 Task:  Click on  Soccer In the  Soccer League click on  Pick Sheet Your name Ethan Wilson Team name Nashville SC and  Email softage.3@softage.net Game 1 Montreal Game 2 NYFC Game 3 Orlando City Game 4 Houston Game 5 Minnesota United Game 6 San Jose Game 7 Columbus Game 8 Atlanta United Game 9 Philadelphia Game 10 Montreal Game 11 Toronto FC Game 12 Inter Milan Game 13 Austin Game 14 LA Galaxy Game 15 Vancouver Game16 Seattle In Tie Breaker choose Nashville SC Submit pick sheet
Action: Mouse moved to (565, 453)
Screenshot: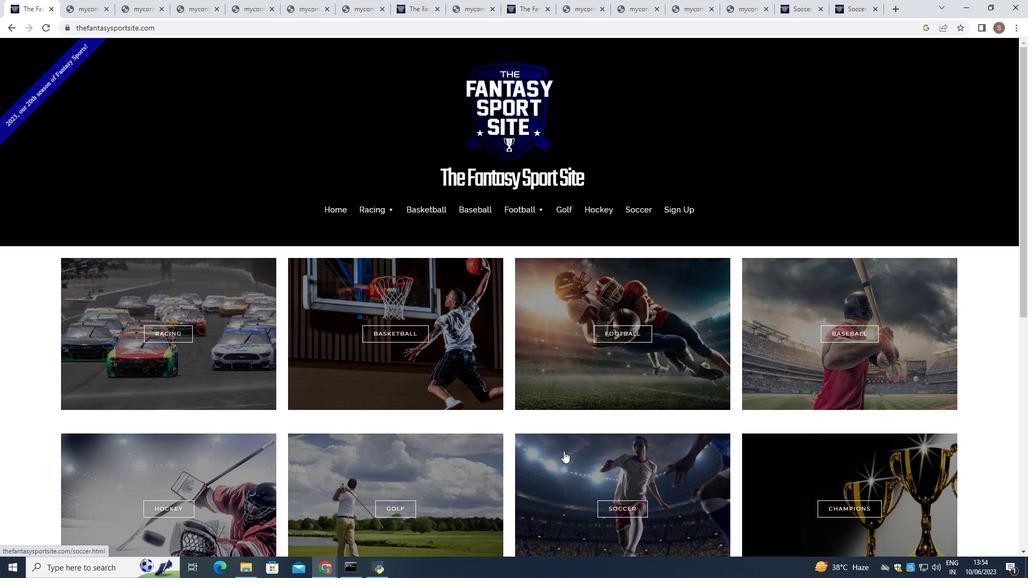 
Action: Mouse pressed left at (565, 453)
Screenshot: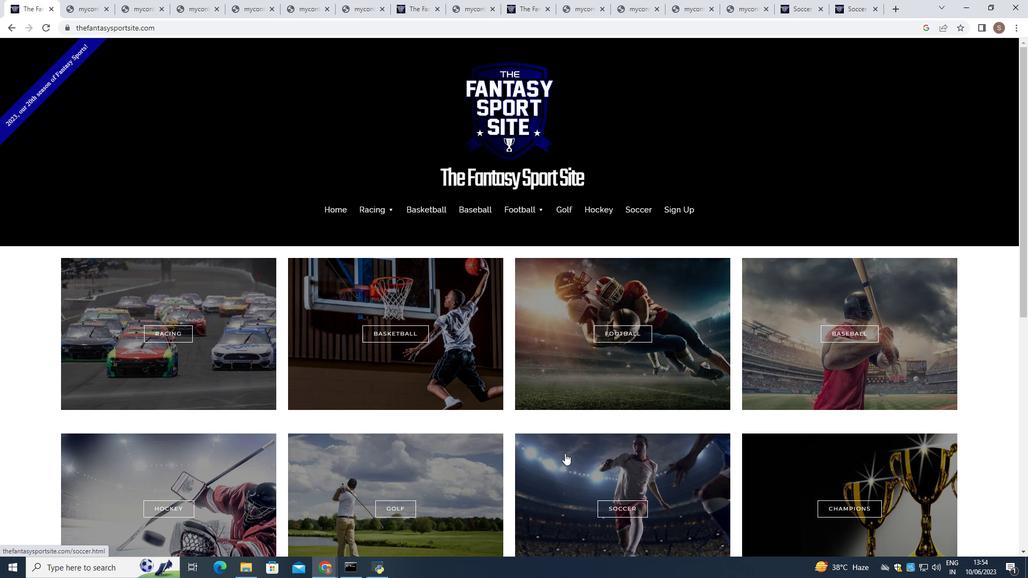 
Action: Mouse moved to (384, 413)
Screenshot: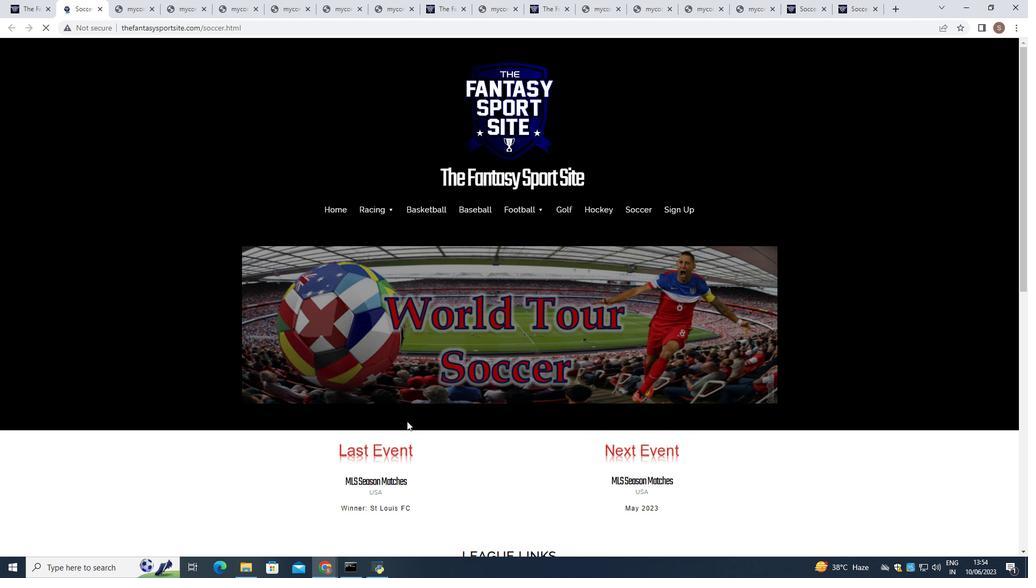 
Action: Mouse scrolled (384, 413) with delta (0, 0)
Screenshot: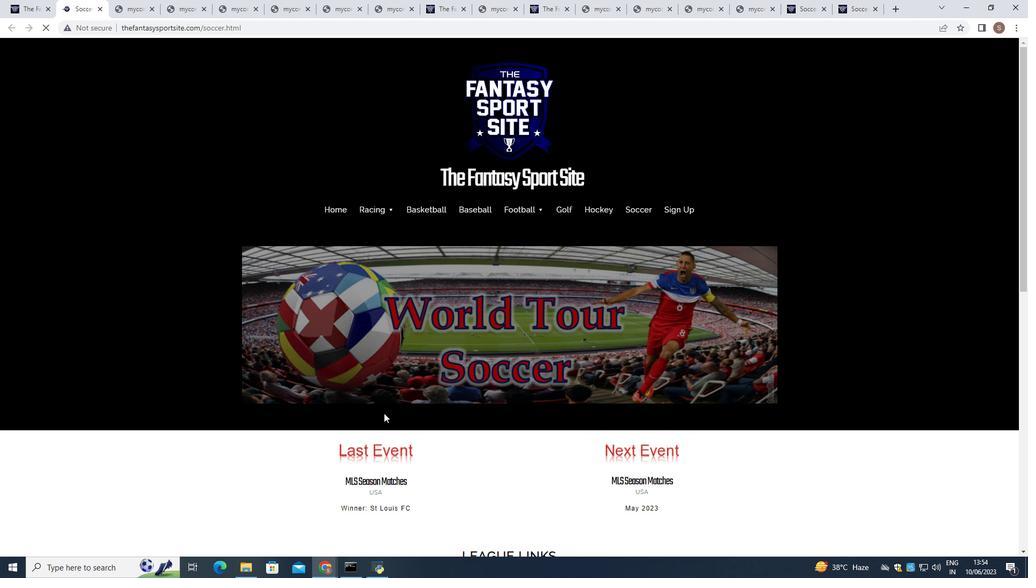 
Action: Mouse scrolled (384, 413) with delta (0, 0)
Screenshot: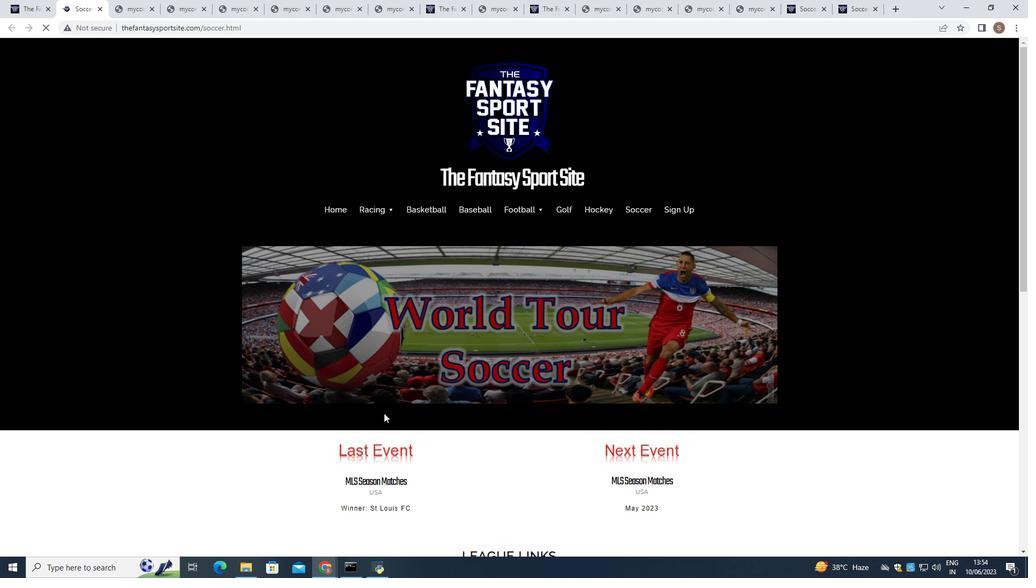 
Action: Mouse scrolled (384, 413) with delta (0, 0)
Screenshot: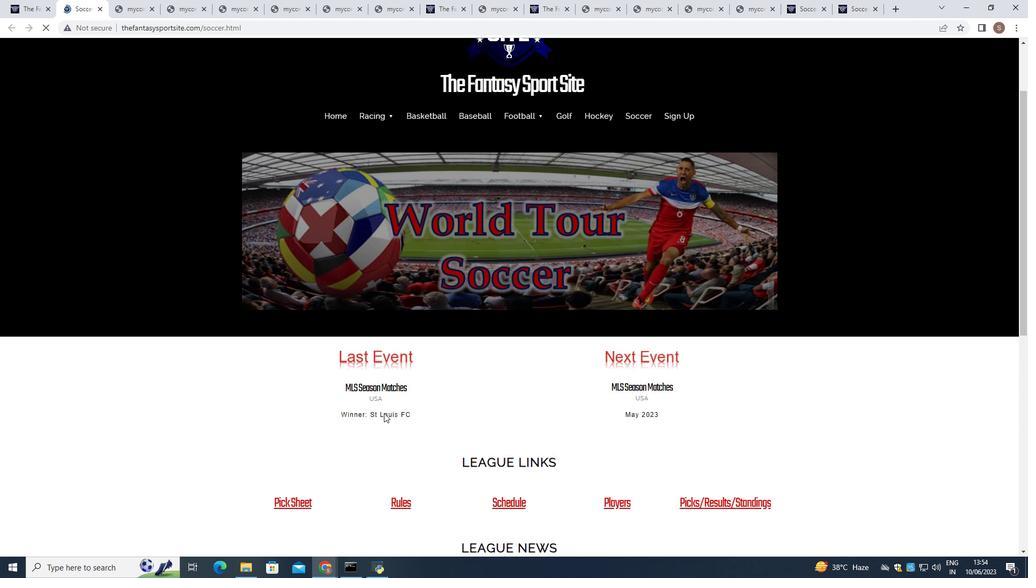 
Action: Mouse moved to (293, 438)
Screenshot: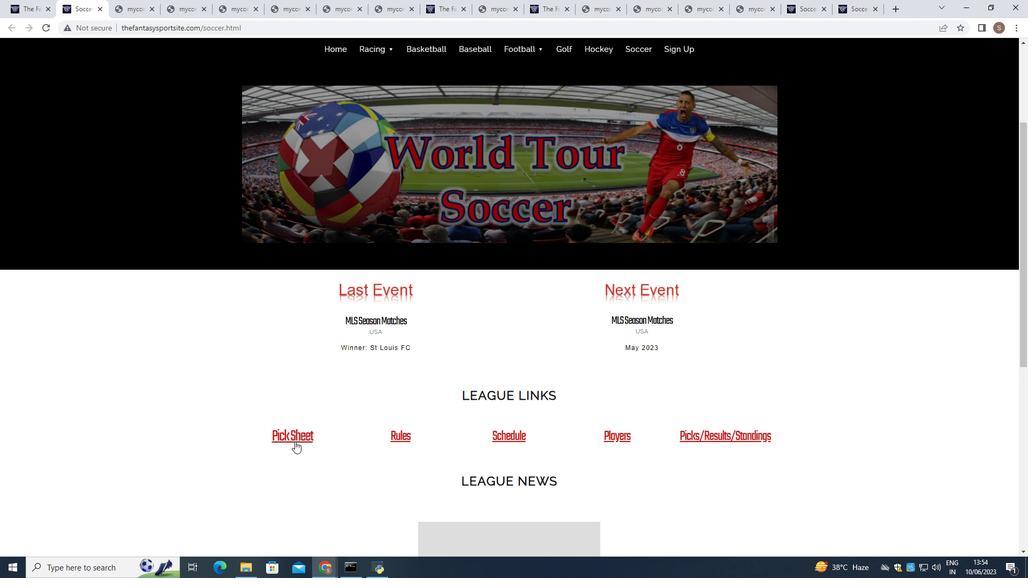
Action: Mouse pressed left at (293, 438)
Screenshot: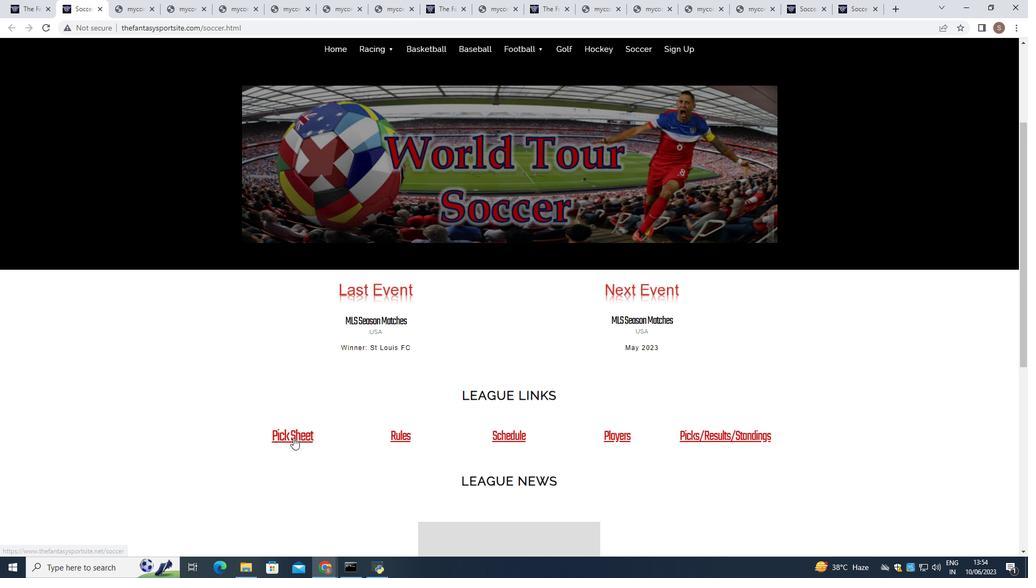 
Action: Mouse scrolled (293, 437) with delta (0, 0)
Screenshot: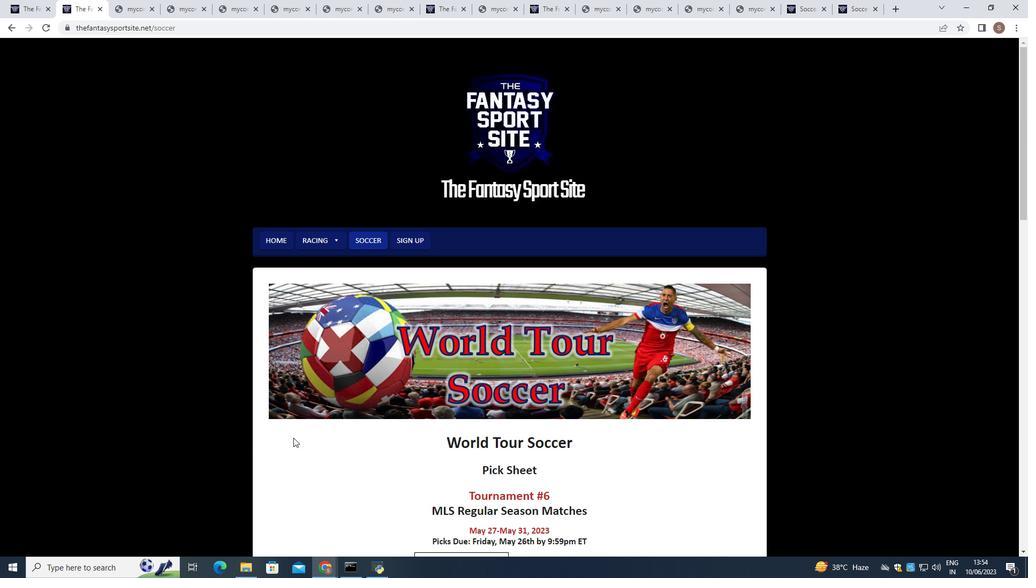 
Action: Mouse scrolled (293, 437) with delta (0, 0)
Screenshot: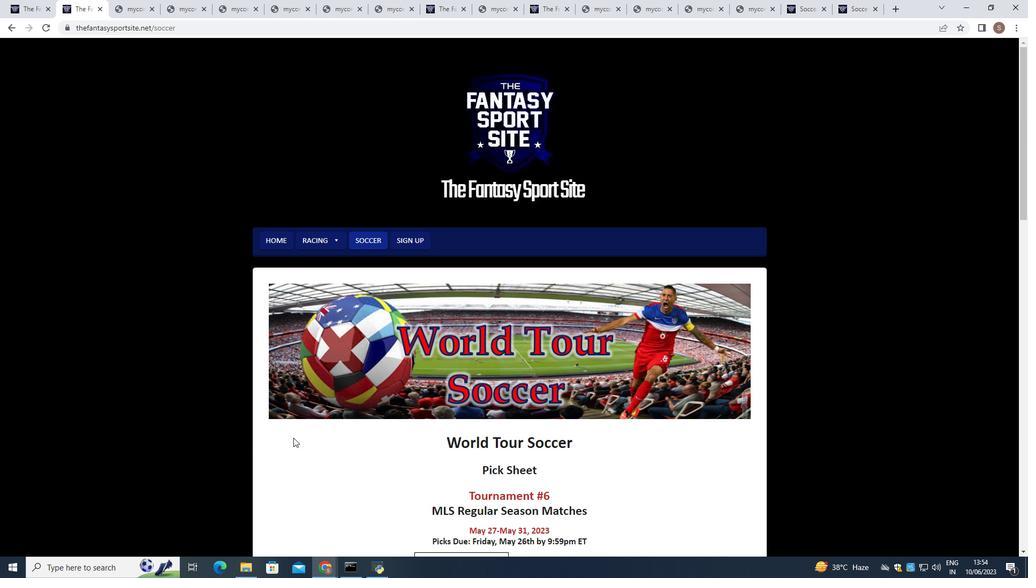 
Action: Mouse scrolled (293, 437) with delta (0, 0)
Screenshot: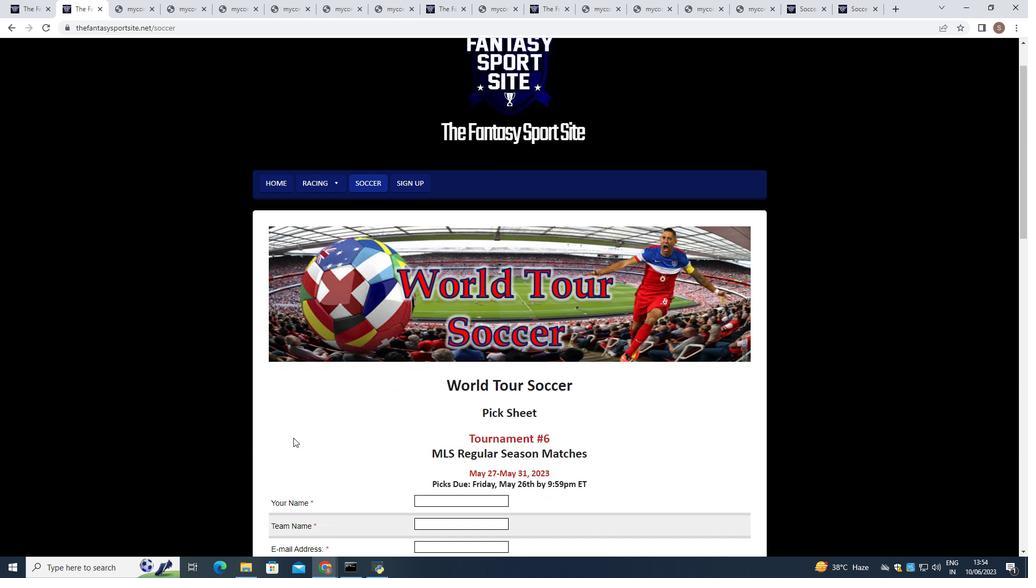 
Action: Mouse moved to (436, 401)
Screenshot: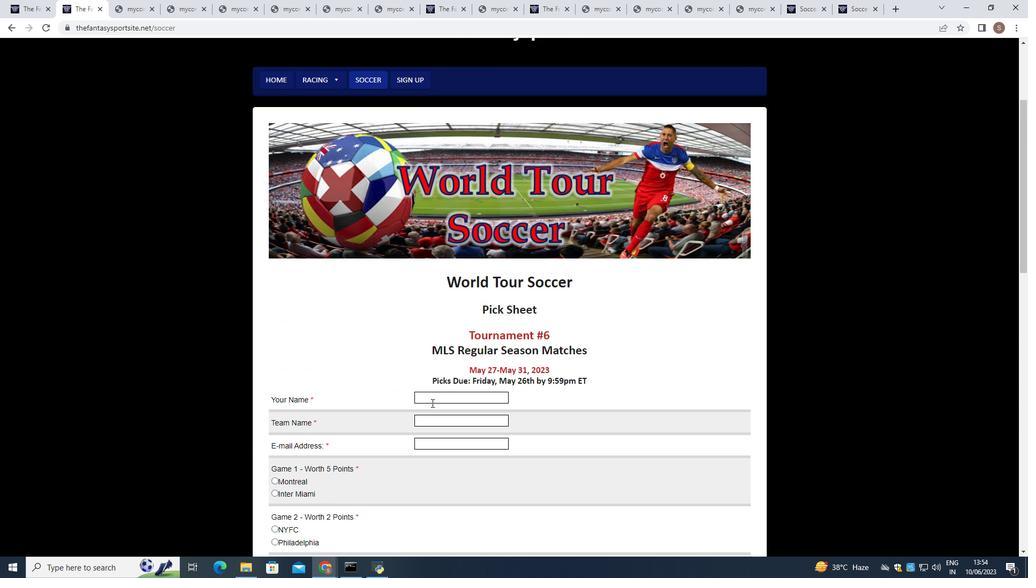 
Action: Mouse pressed left at (436, 401)
Screenshot: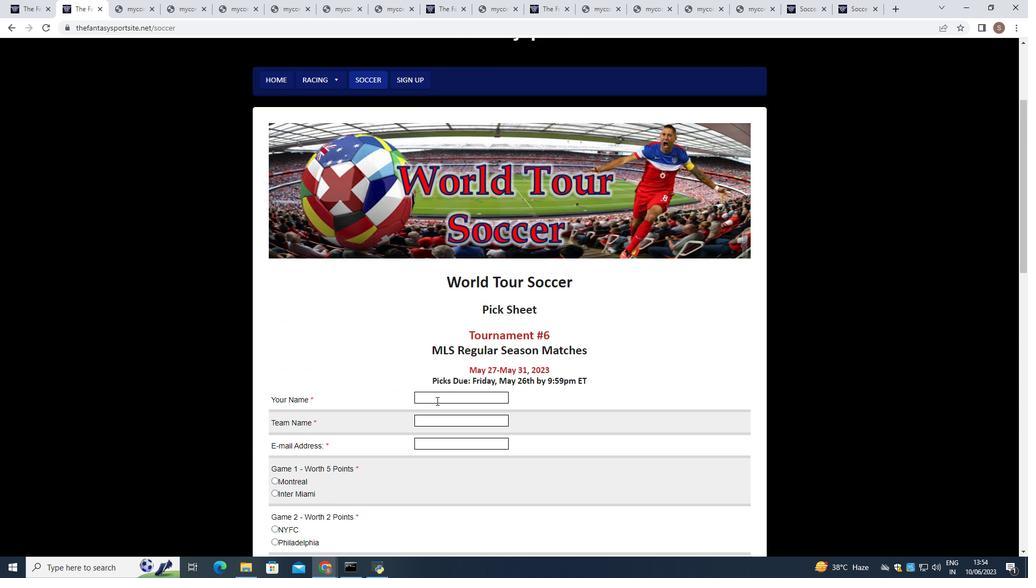 
Action: Key pressed <Key.shift>Ethan<Key.space><Key.shift>Wilson<Key.space>
Screenshot: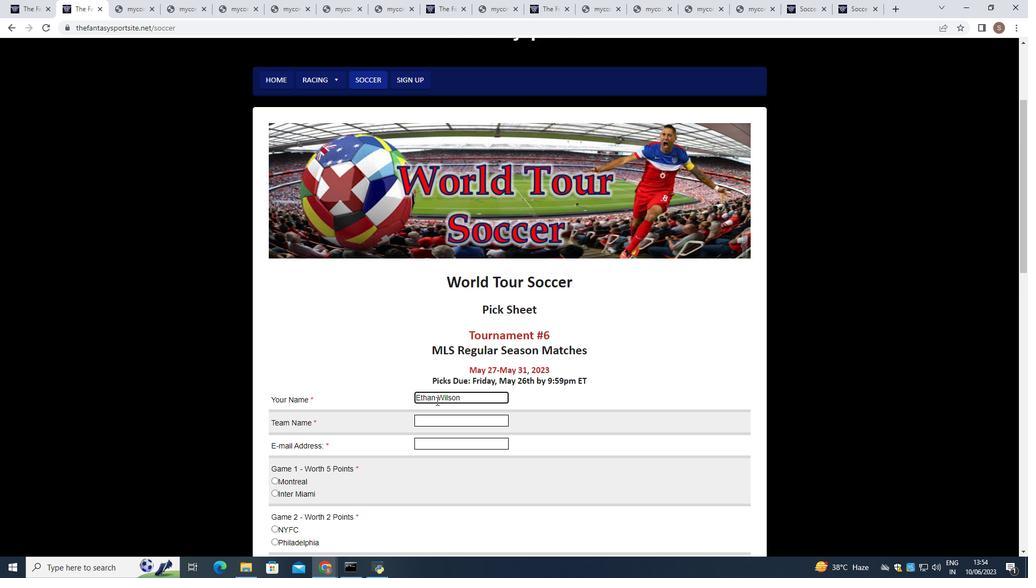 
Action: Mouse moved to (434, 421)
Screenshot: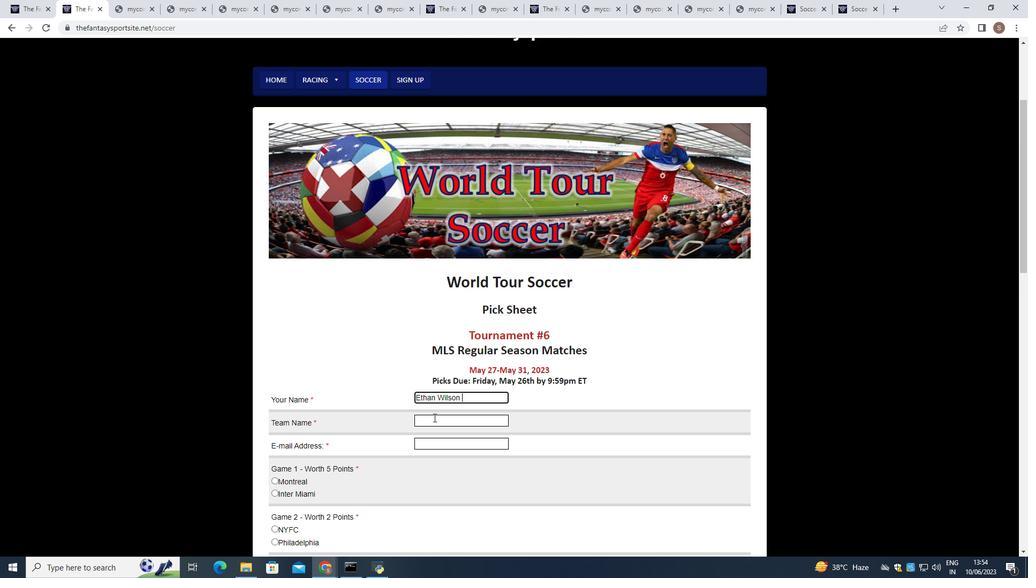 
Action: Mouse pressed left at (434, 421)
Screenshot: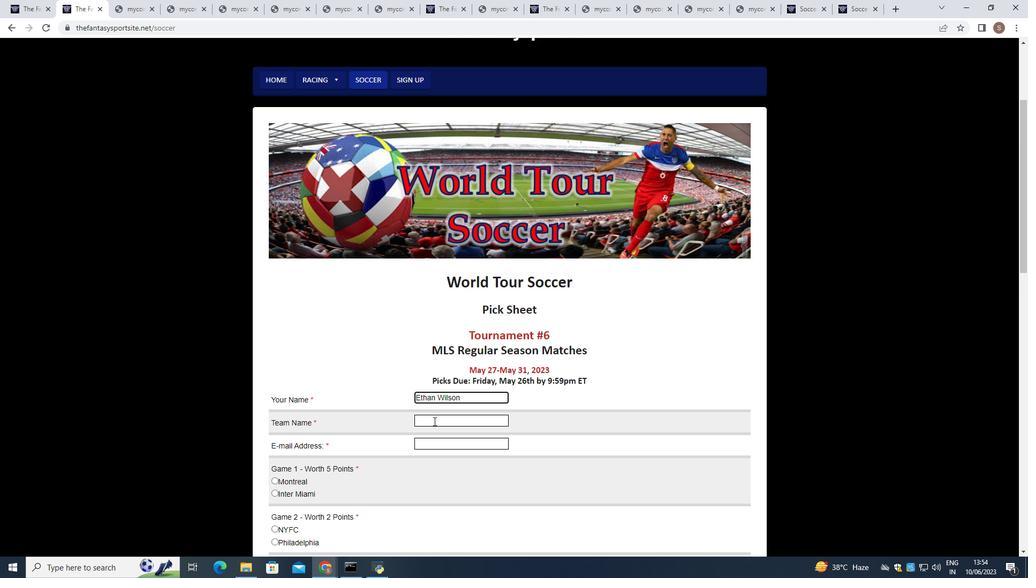 
Action: Key pressed <Key.shift><Key.shift><Key.shift><Key.shift><Key.shift><Key.shift><Key.shift><Key.shift><Key.shift><Key.shift><Key.shift><Key.shift><Key.shift><Key.shift><Key.shift><Key.shift><Key.shift><Key.shift><Key.shift>Nashville<Key.space><Key.shift>SC
Screenshot: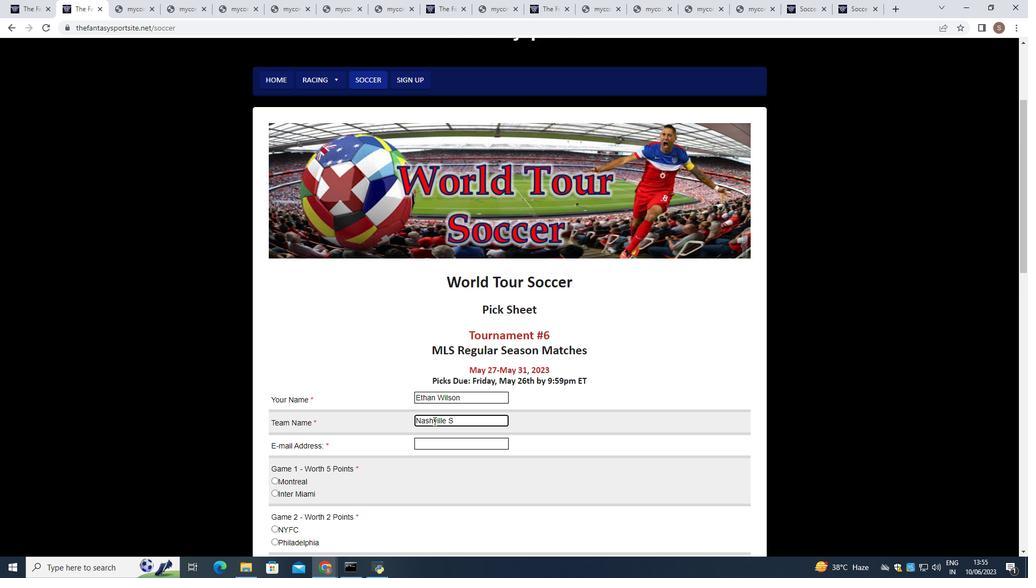 
Action: Mouse moved to (433, 442)
Screenshot: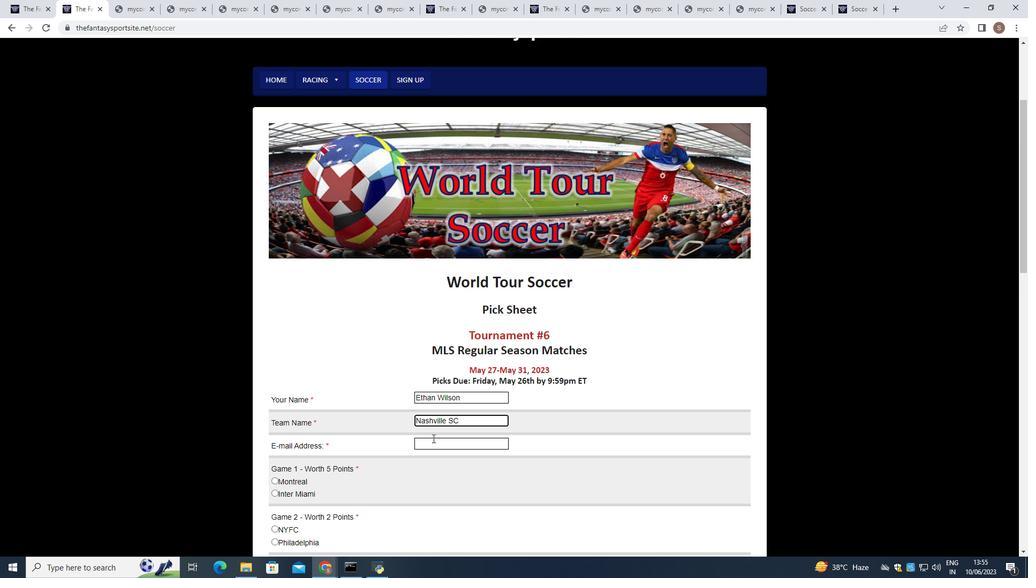
Action: Mouse pressed left at (433, 442)
Screenshot: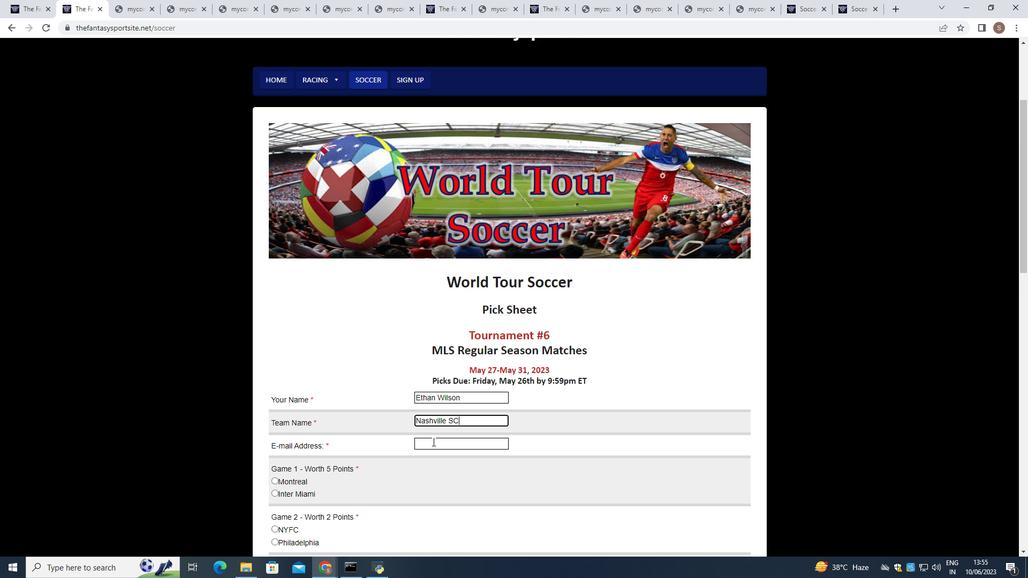 
Action: Key pressed softage.3<Key.shift><Key.shift><Key.shift><Key.shift><Key.shift><Key.shift><Key.shift><Key.shift><Key.shift><Key.shift><Key.shift><Key.shift>@softage
Screenshot: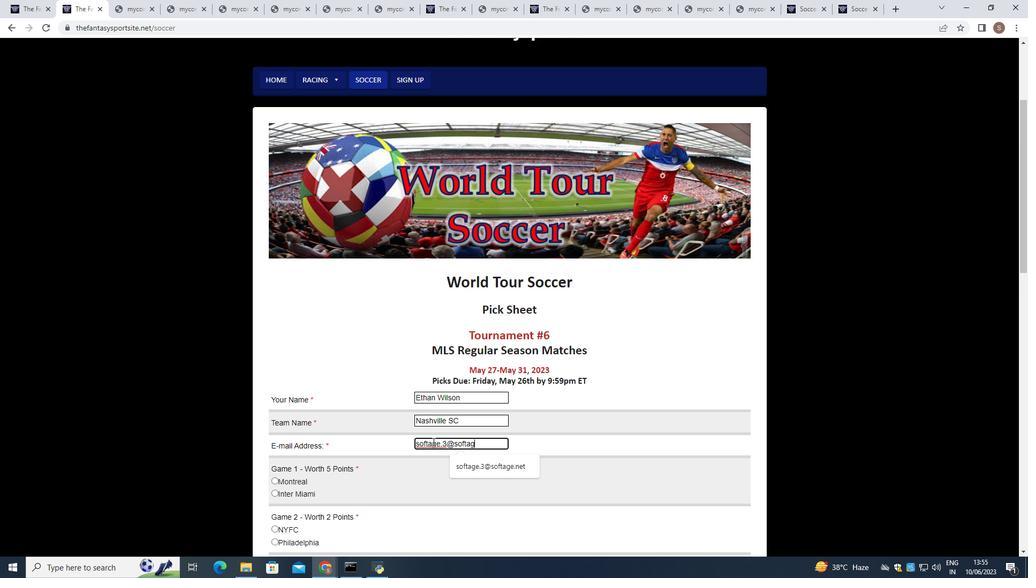 
Action: Mouse moved to (476, 467)
Screenshot: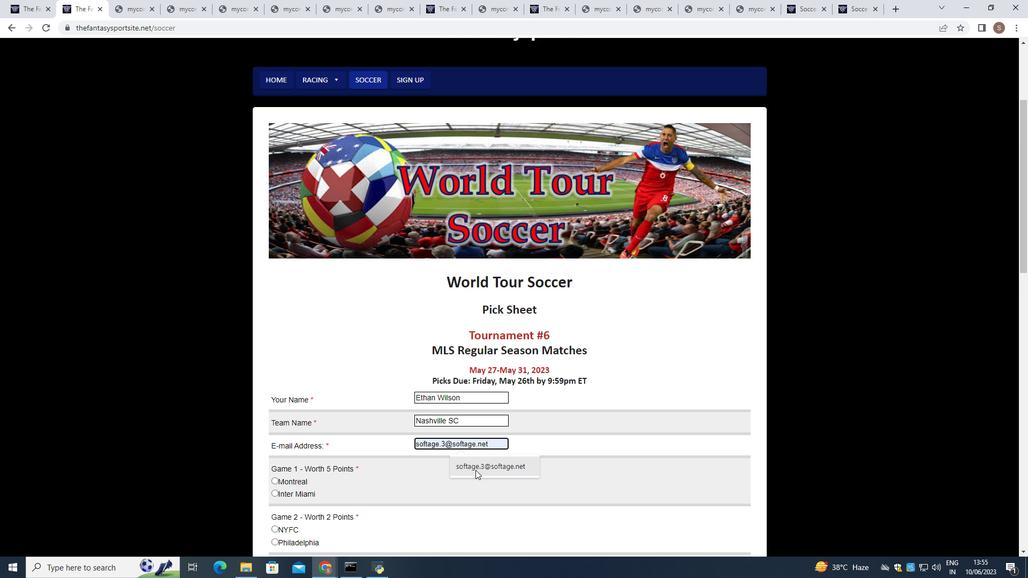 
Action: Mouse pressed left at (476, 467)
Screenshot: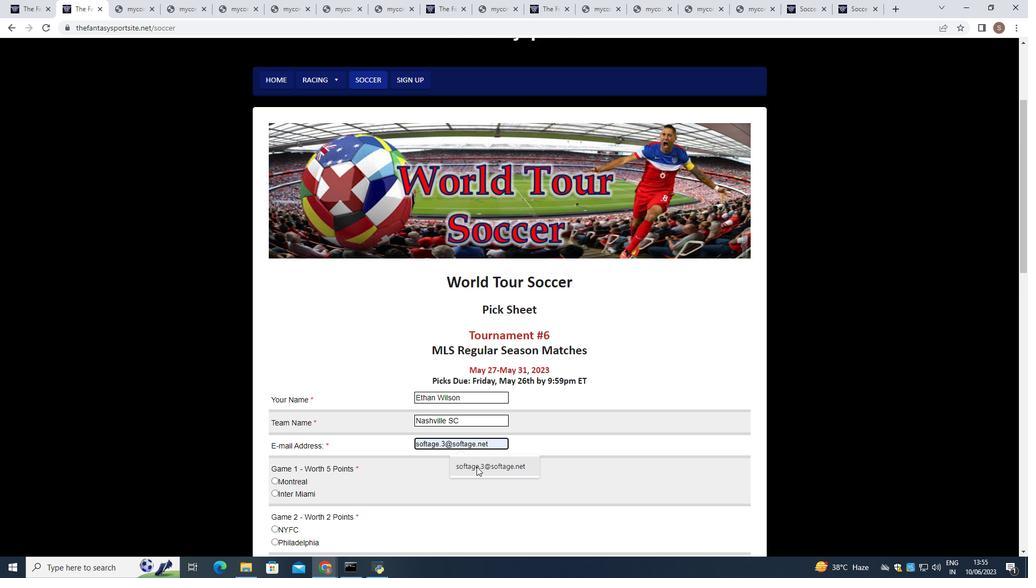 
Action: Mouse scrolled (476, 466) with delta (0, 0)
Screenshot: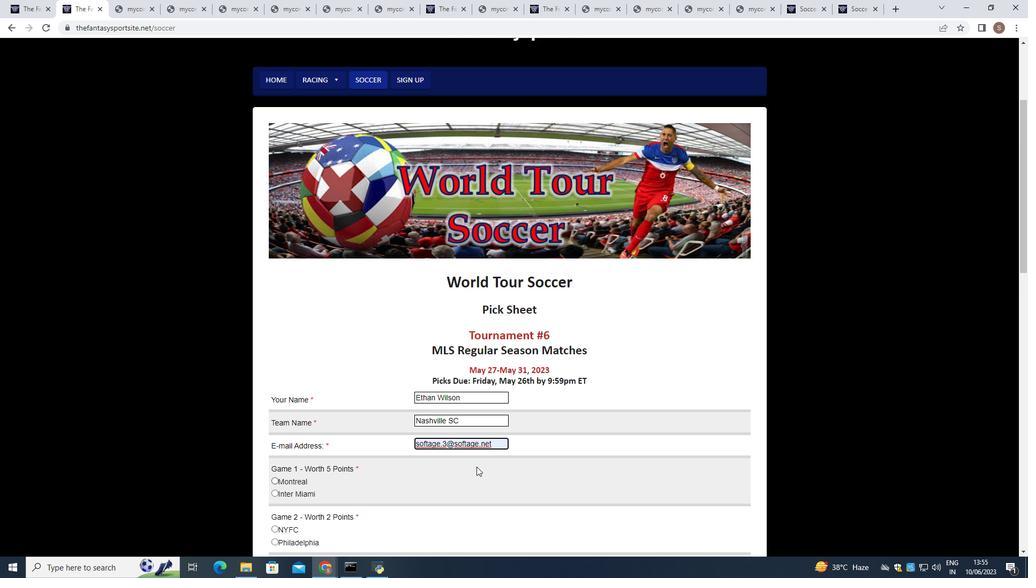 
Action: Mouse moved to (276, 426)
Screenshot: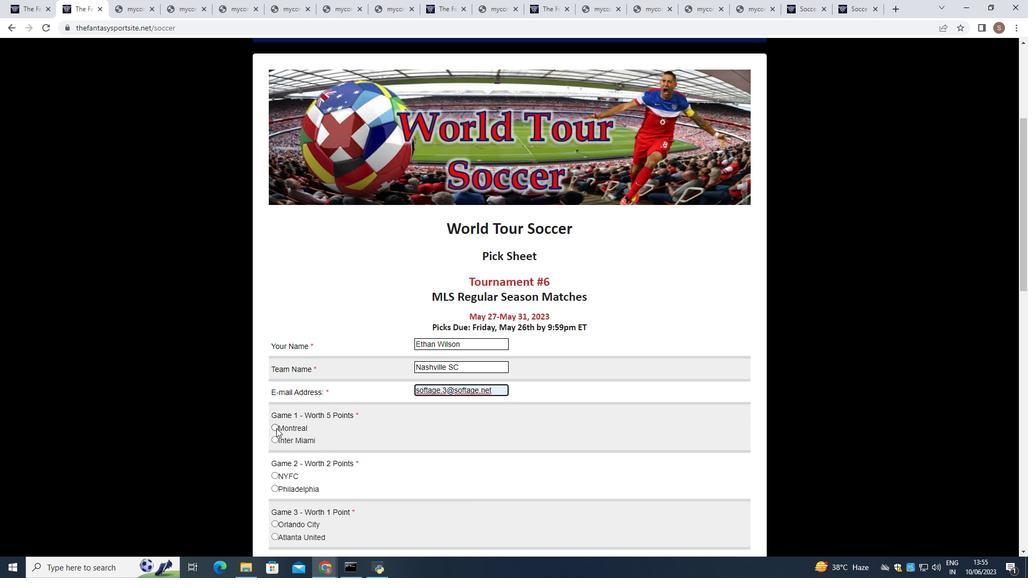 
Action: Mouse pressed left at (276, 426)
Screenshot: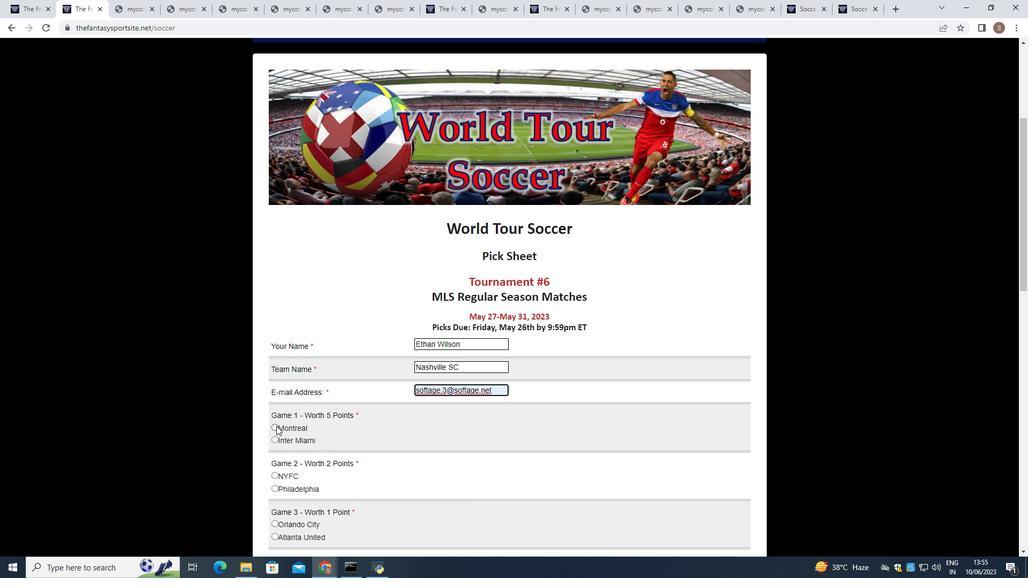 
Action: Mouse moved to (272, 475)
Screenshot: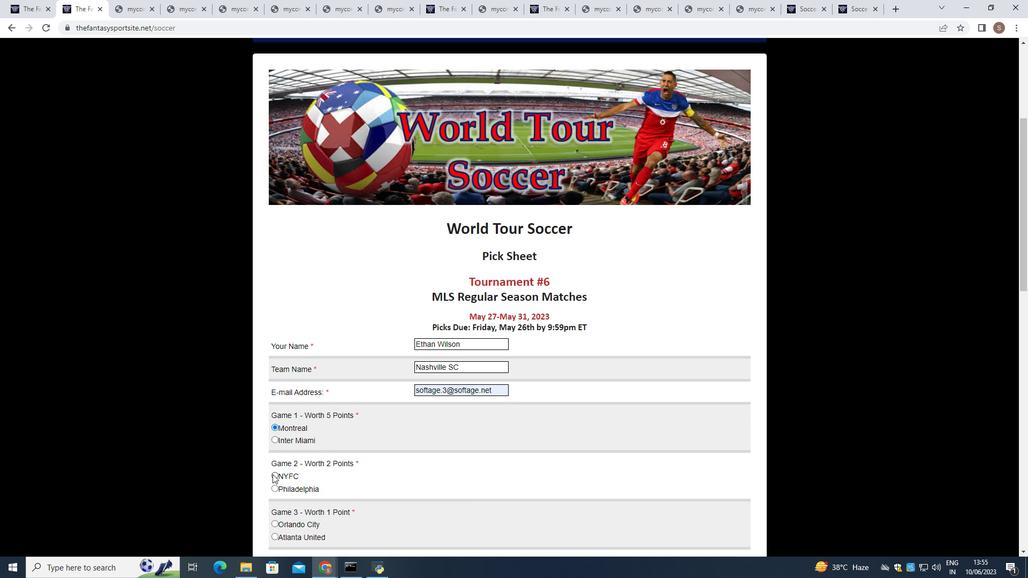 
Action: Mouse pressed left at (272, 475)
Screenshot: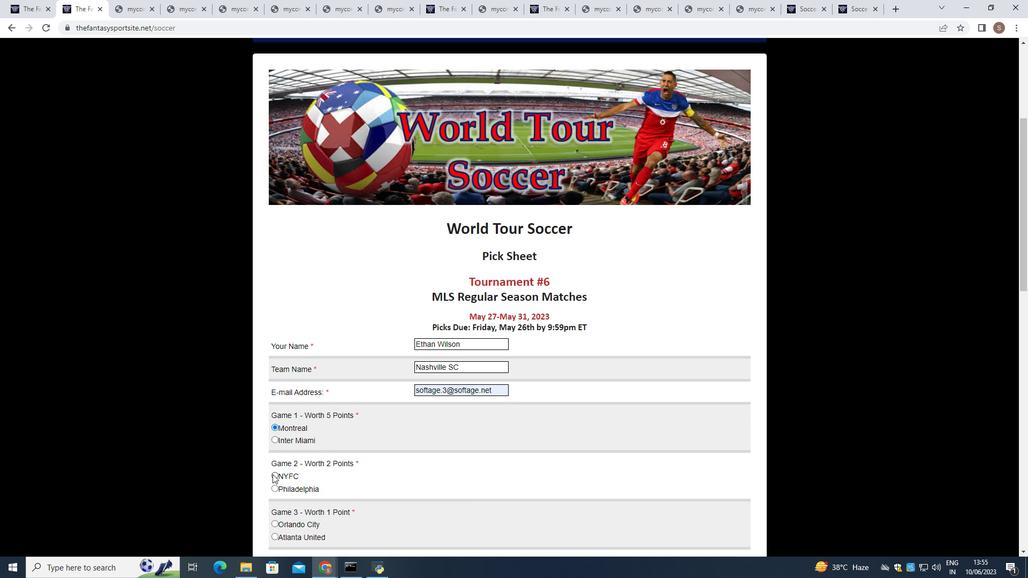 
Action: Mouse moved to (274, 524)
Screenshot: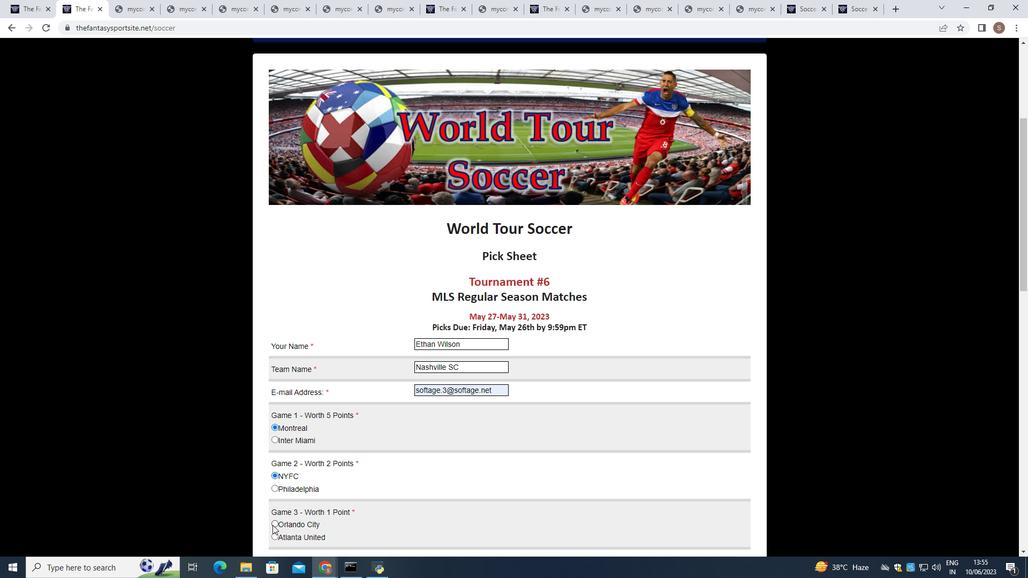 
Action: Mouse pressed left at (274, 524)
Screenshot: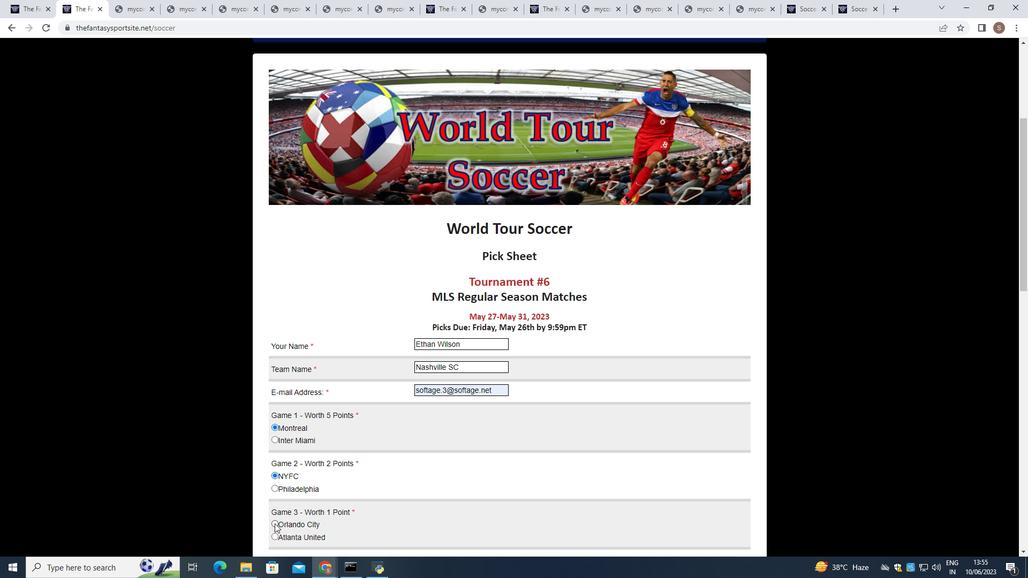 
Action: Mouse moved to (276, 522)
Screenshot: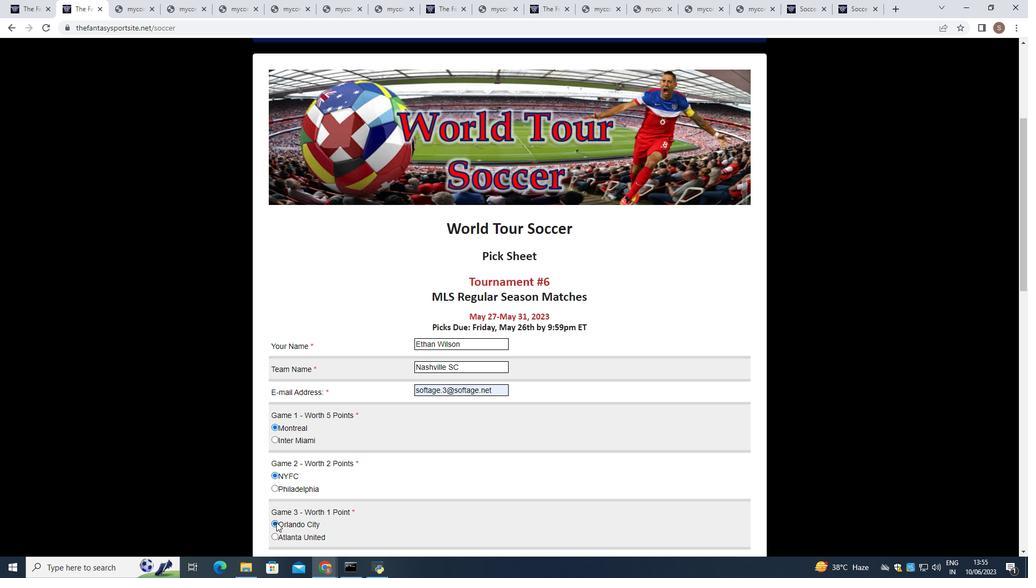 
Action: Mouse scrolled (276, 521) with delta (0, 0)
Screenshot: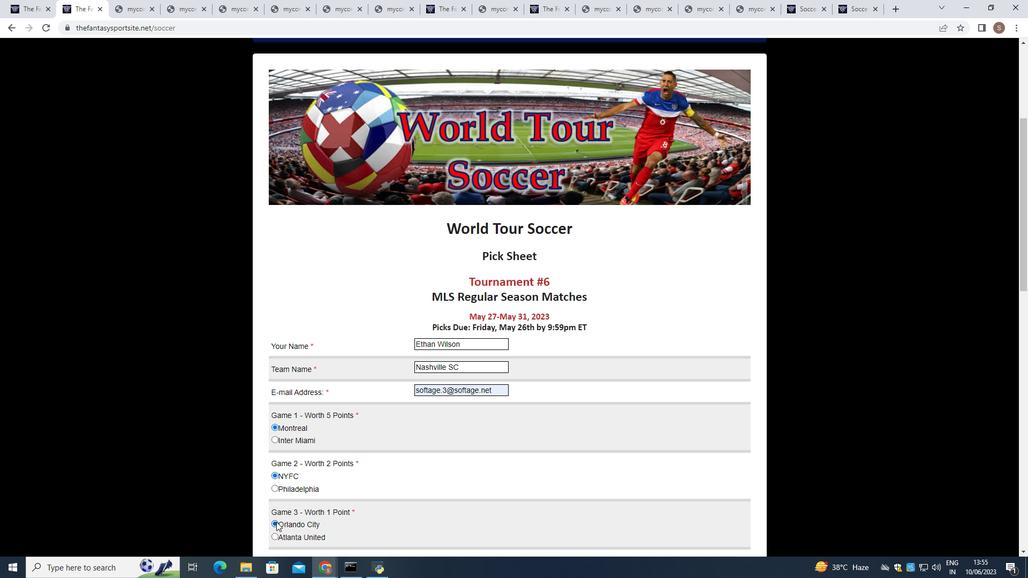
Action: Mouse scrolled (276, 521) with delta (0, 0)
Screenshot: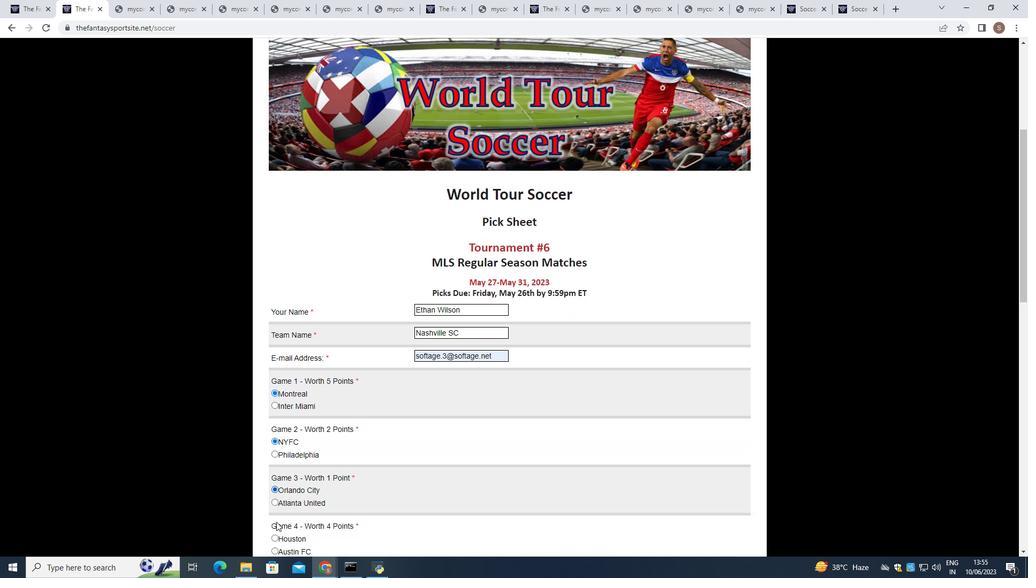 
Action: Mouse moved to (273, 466)
Screenshot: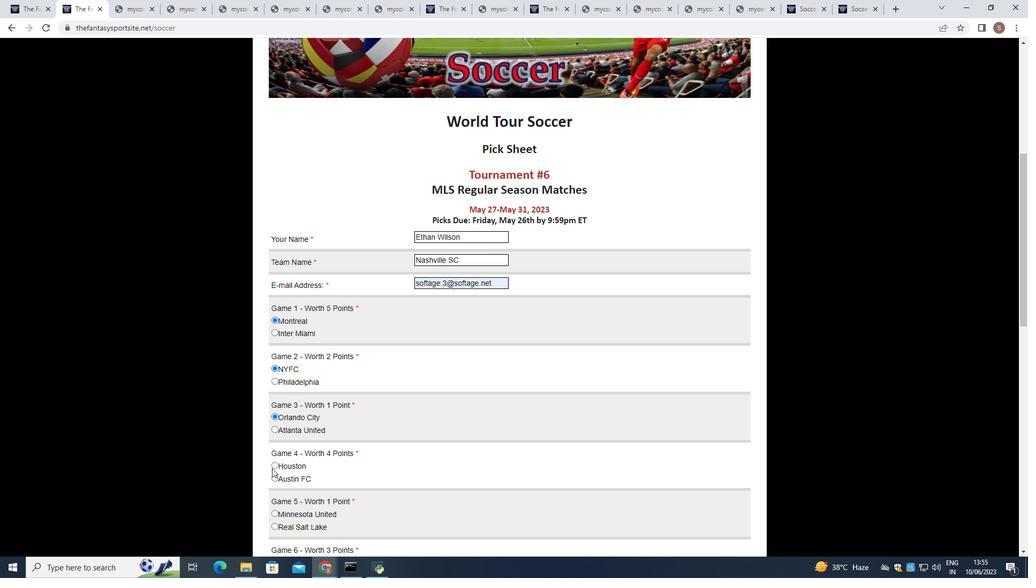 
Action: Mouse pressed left at (273, 466)
Screenshot: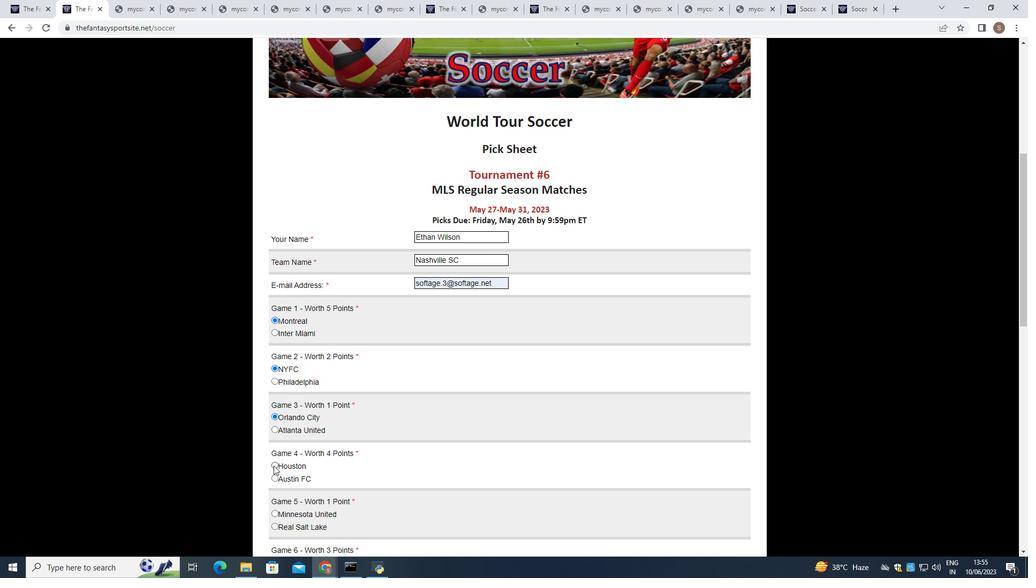 
Action: Mouse moved to (273, 515)
Screenshot: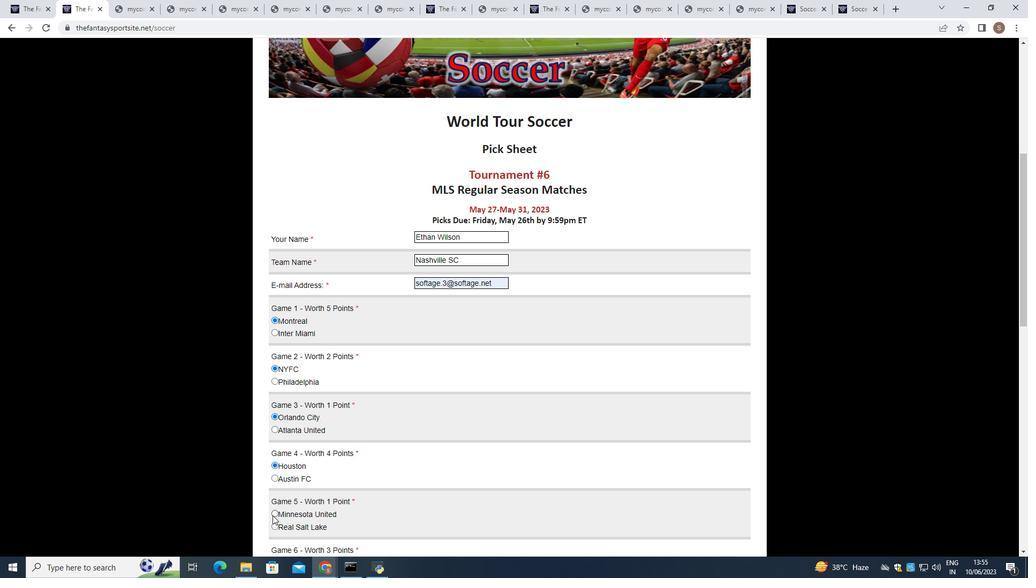 
Action: Mouse pressed left at (273, 515)
Screenshot: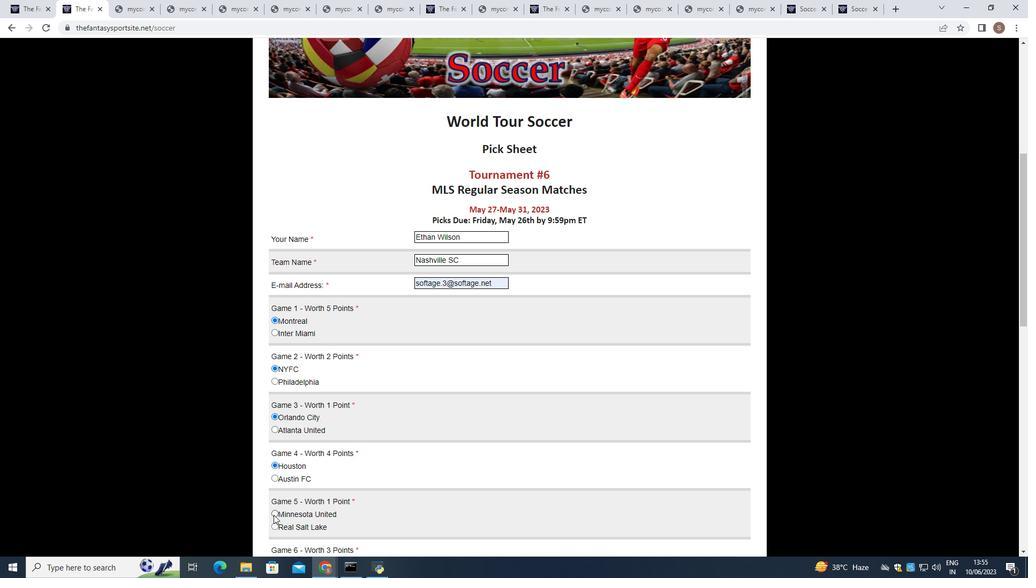 
Action: Mouse scrolled (273, 514) with delta (0, 0)
Screenshot: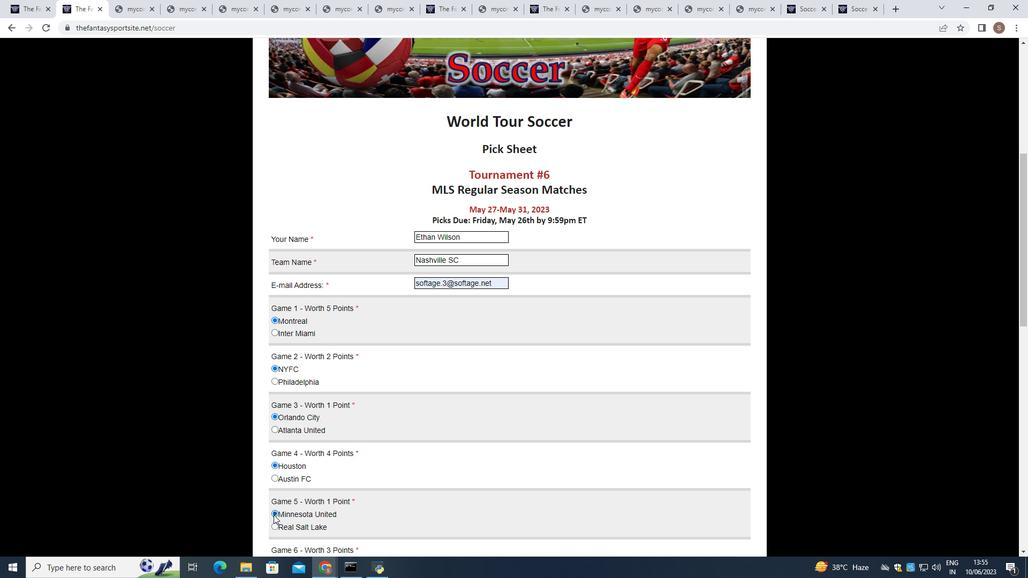 
Action: Mouse scrolled (273, 514) with delta (0, 0)
Screenshot: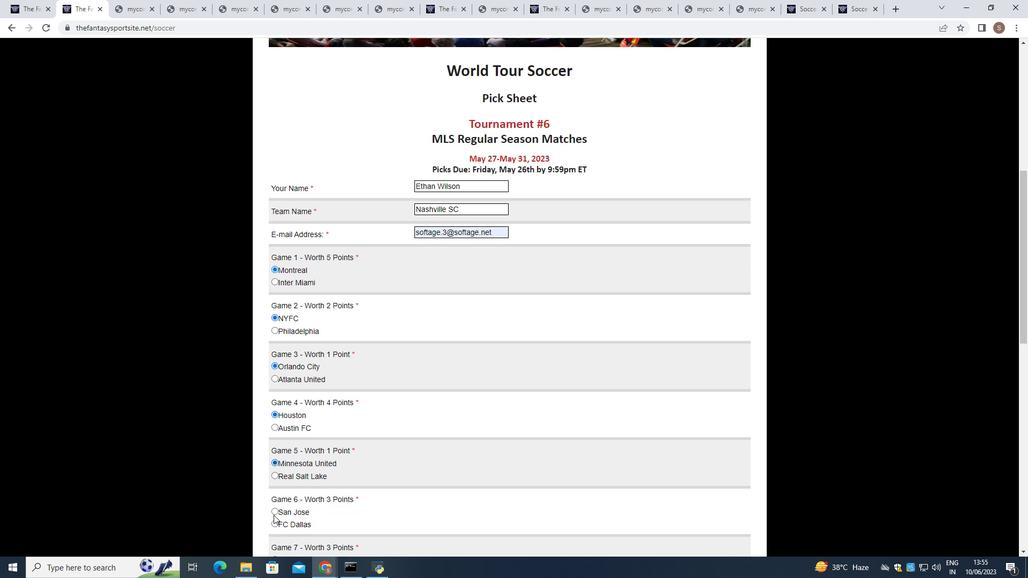 
Action: Mouse moved to (274, 454)
Screenshot: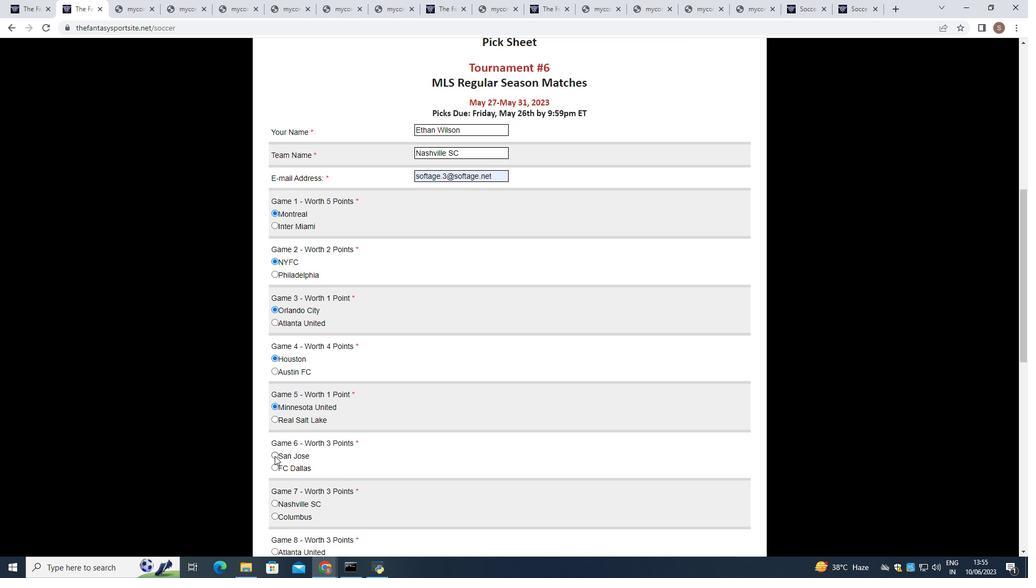 
Action: Mouse pressed left at (274, 454)
Screenshot: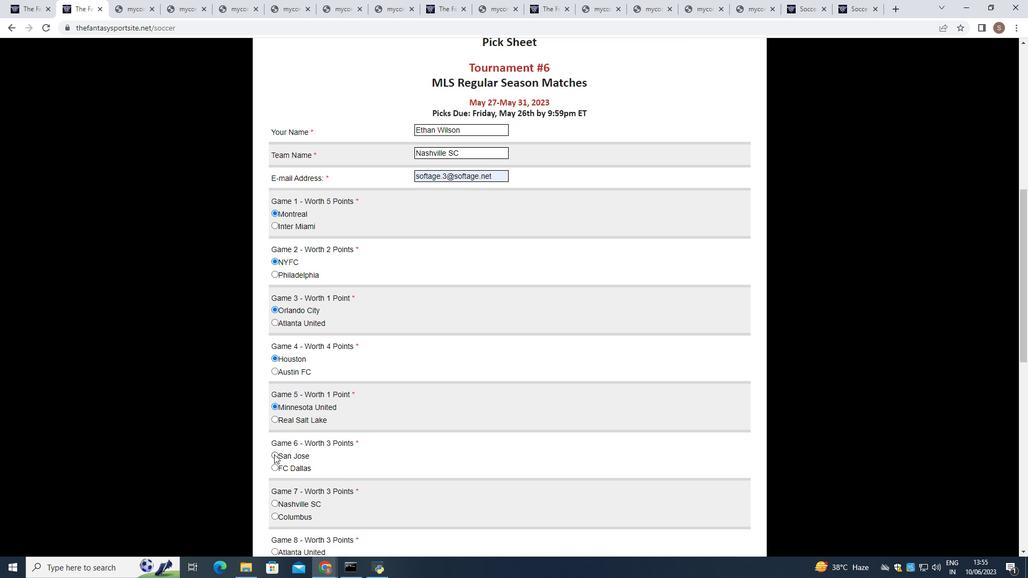 
Action: Mouse moved to (274, 517)
Screenshot: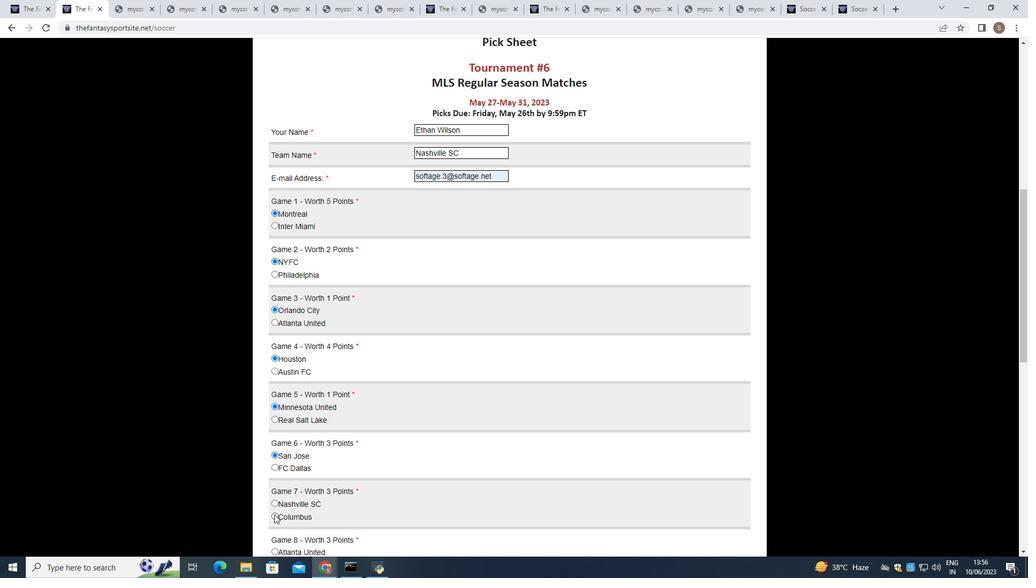 
Action: Mouse pressed left at (274, 517)
Screenshot: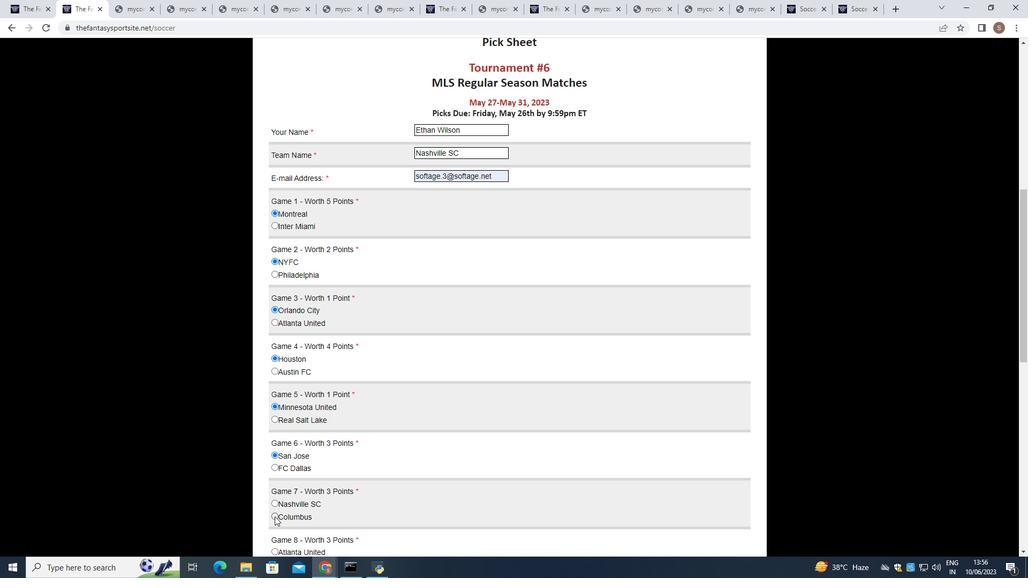 
Action: Mouse scrolled (274, 516) with delta (0, 0)
Screenshot: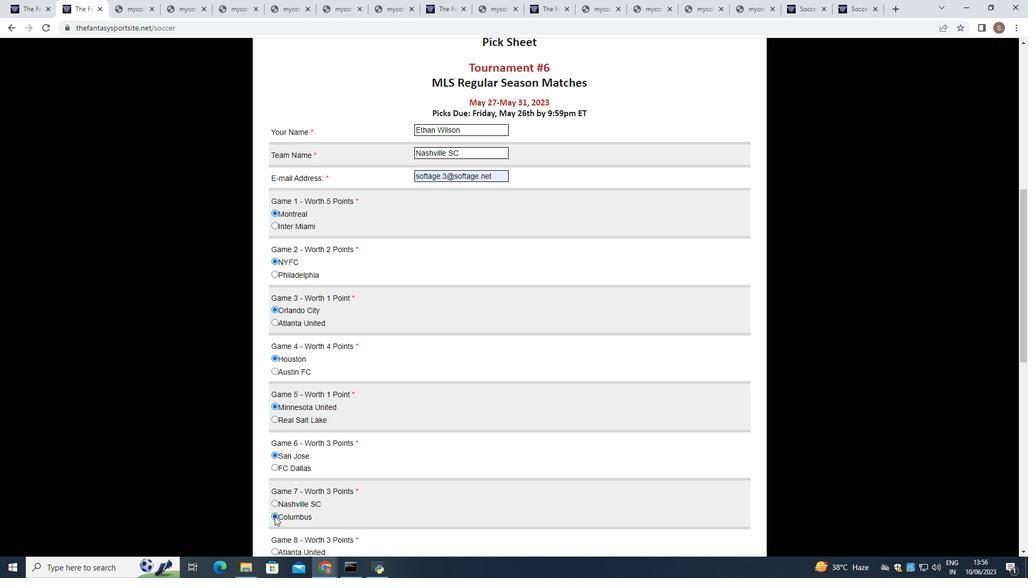 
Action: Mouse scrolled (274, 516) with delta (0, 0)
Screenshot: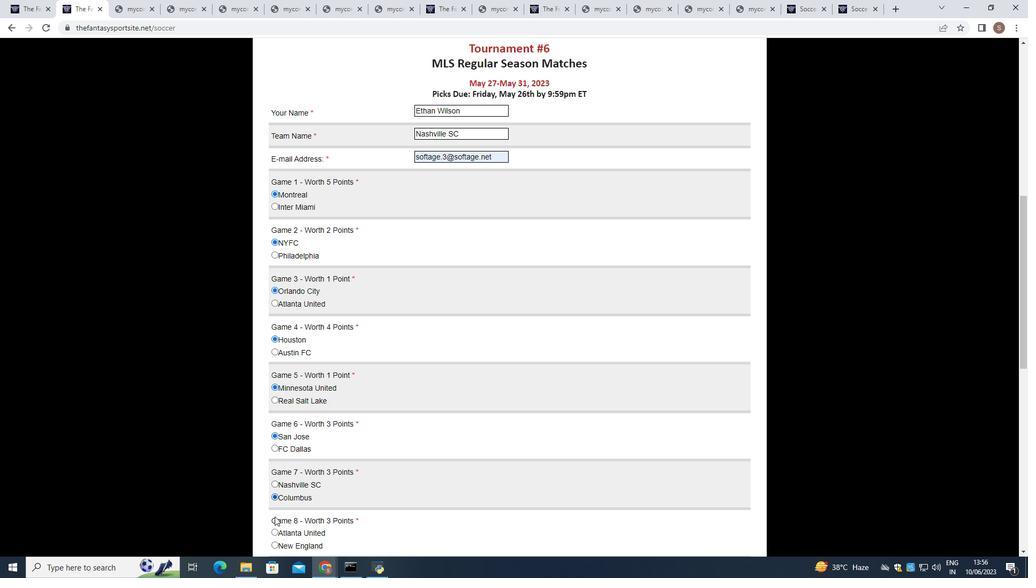 
Action: Mouse moved to (275, 445)
Screenshot: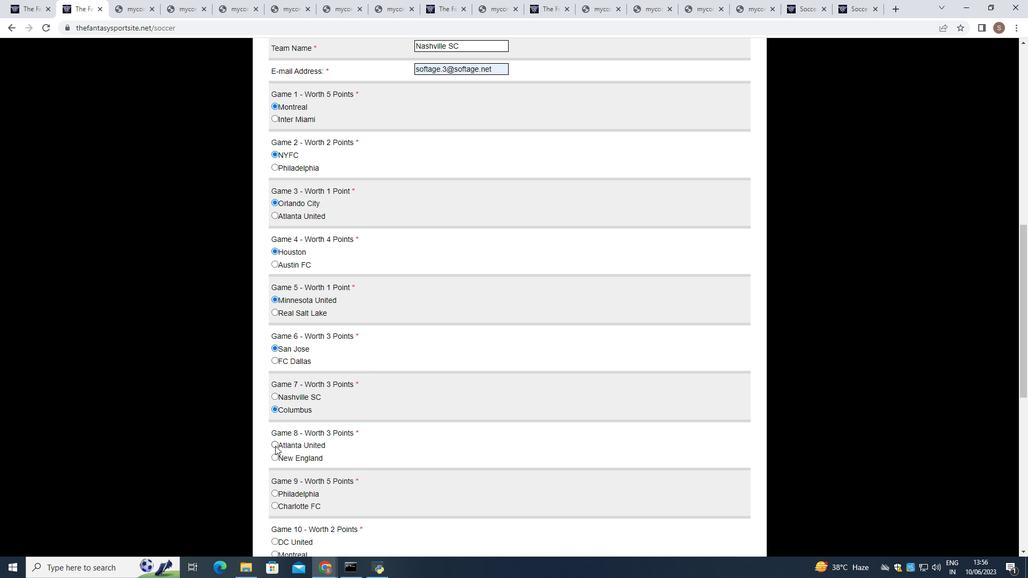 
Action: Mouse pressed left at (275, 445)
Screenshot: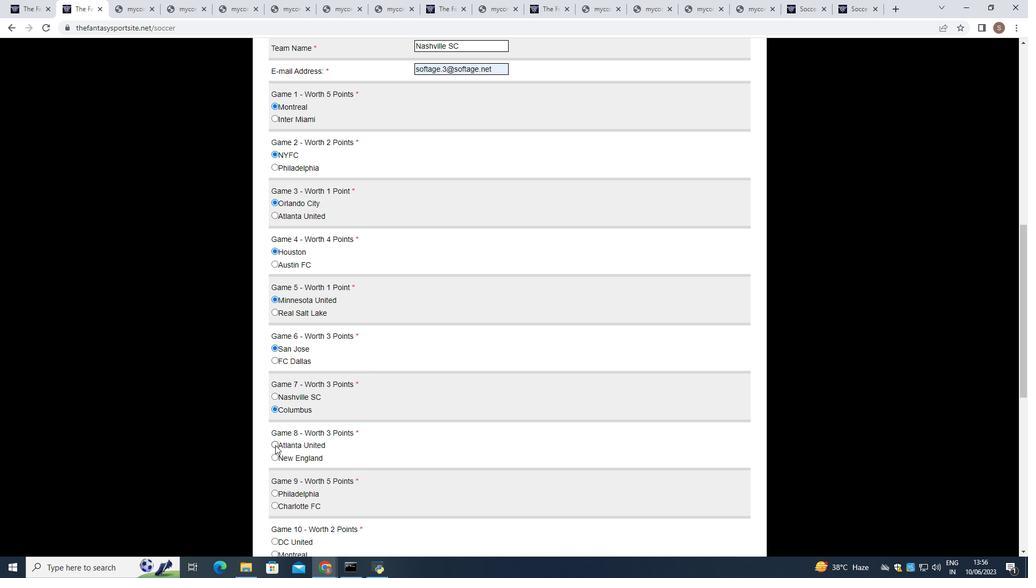 
Action: Mouse moved to (274, 492)
Screenshot: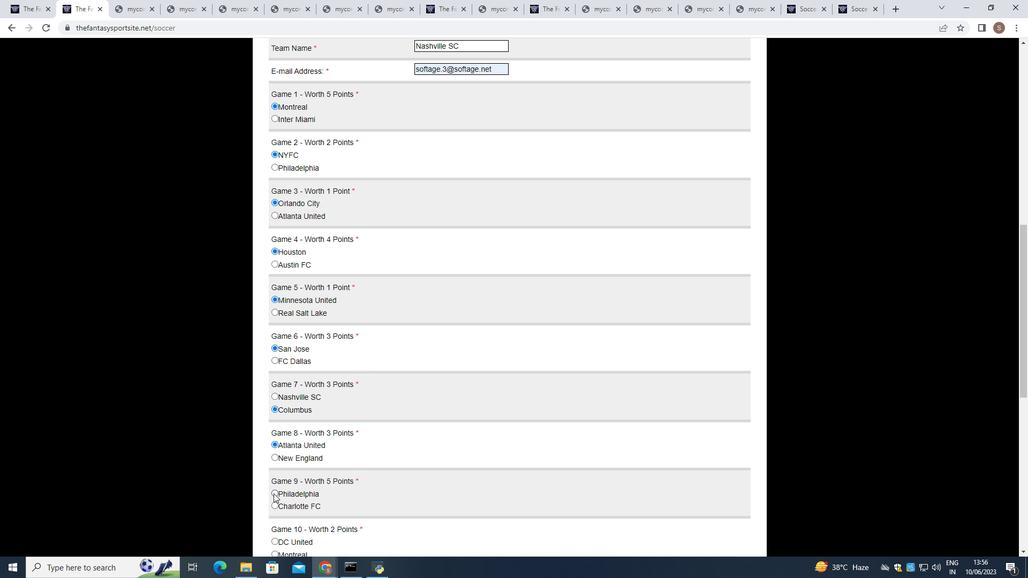 
Action: Mouse pressed left at (274, 492)
Screenshot: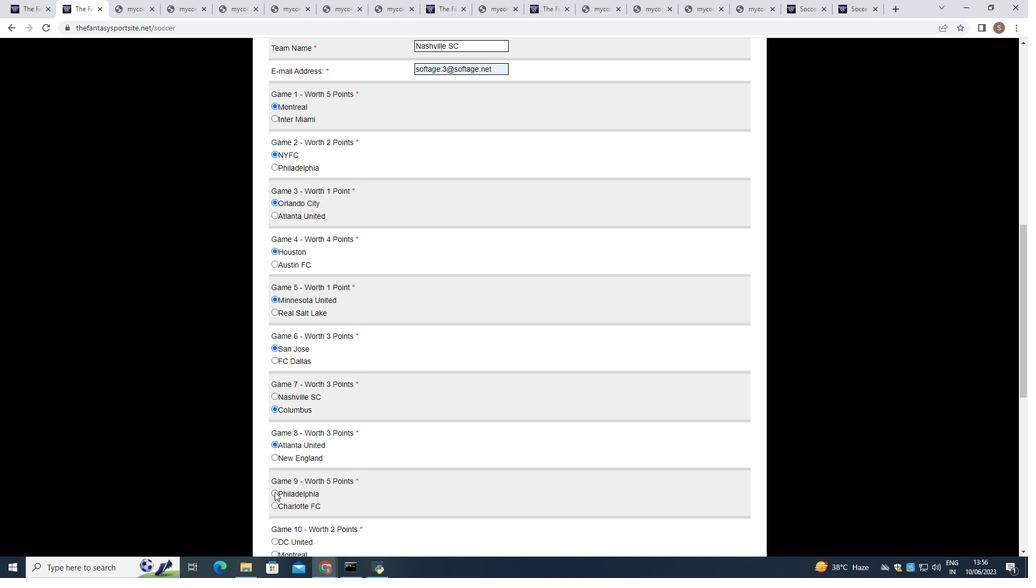 
Action: Mouse scrolled (274, 491) with delta (0, 0)
Screenshot: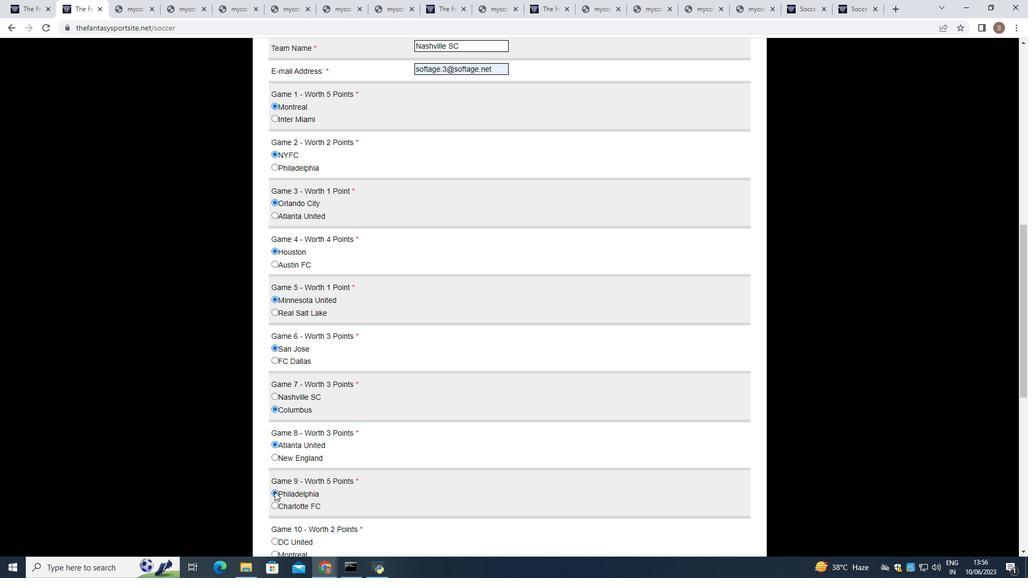 
Action: Mouse scrolled (274, 491) with delta (0, 0)
Screenshot: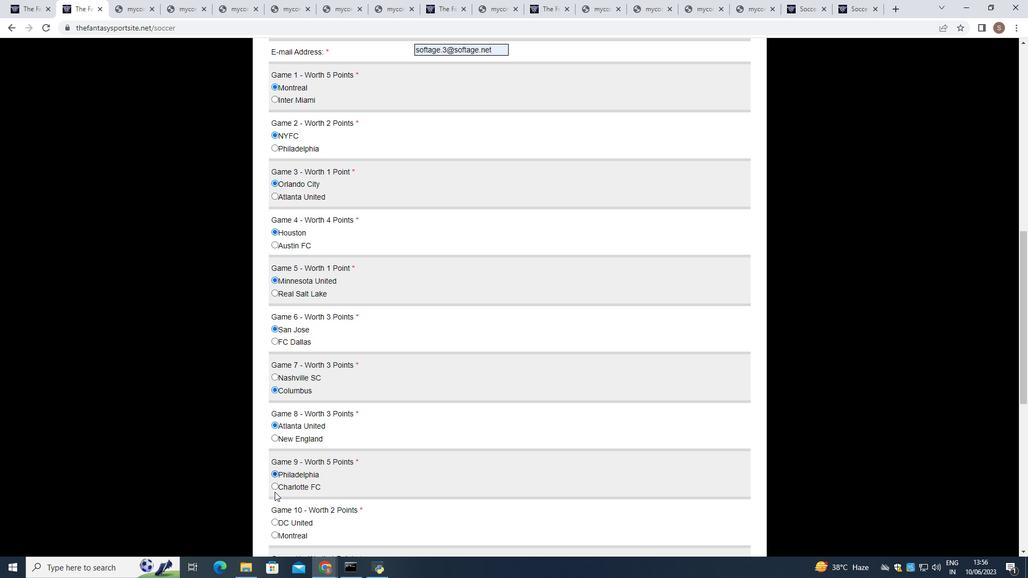 
Action: Mouse scrolled (274, 491) with delta (0, 0)
Screenshot: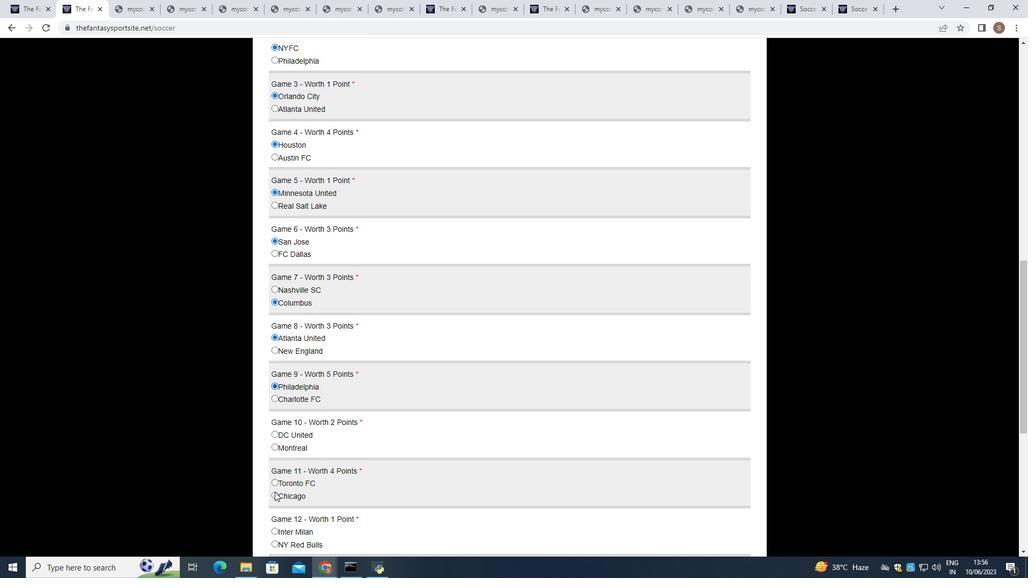 
Action: Mouse moved to (275, 392)
Screenshot: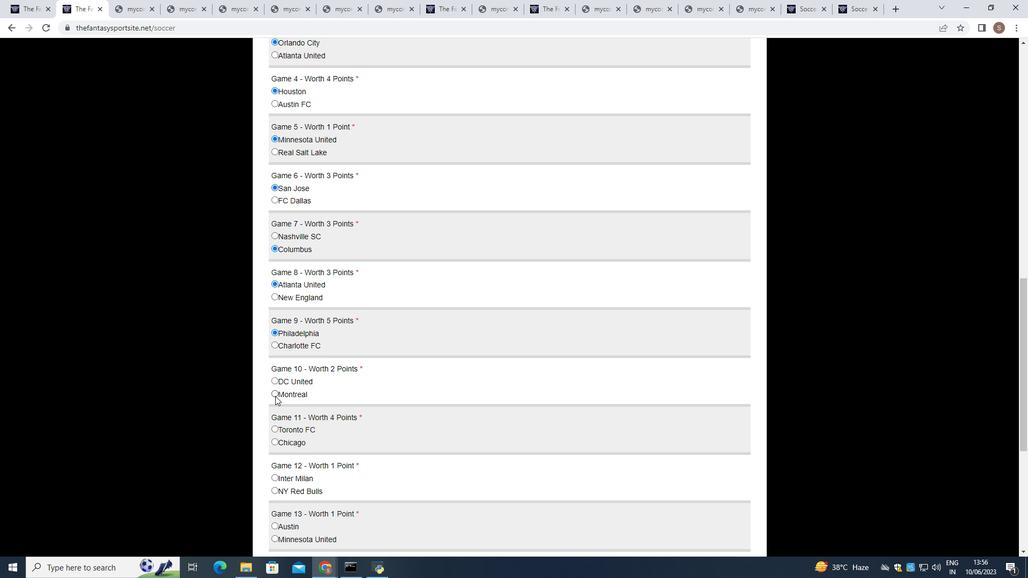 
Action: Mouse pressed left at (275, 392)
Screenshot: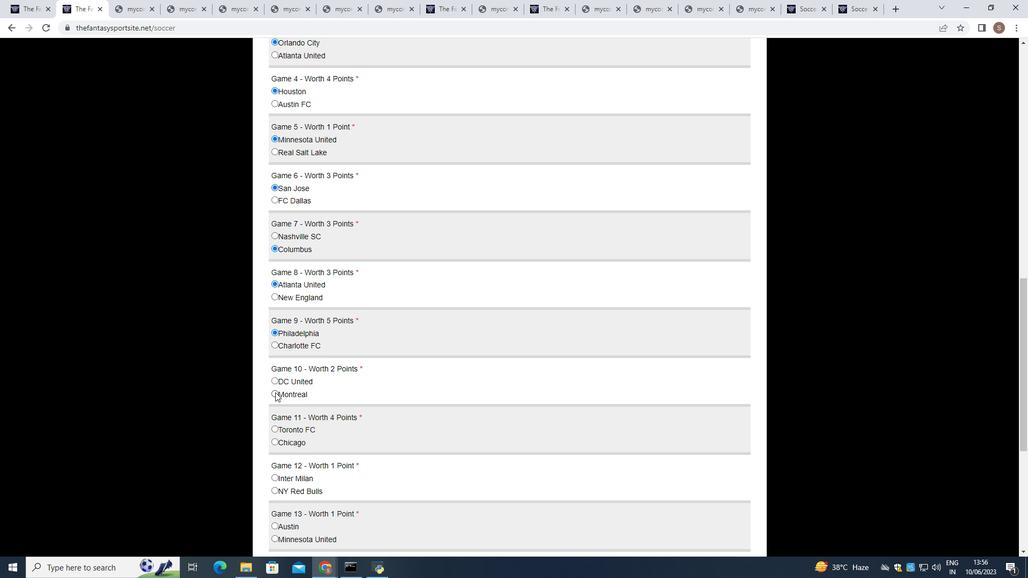 
Action: Mouse moved to (273, 428)
Screenshot: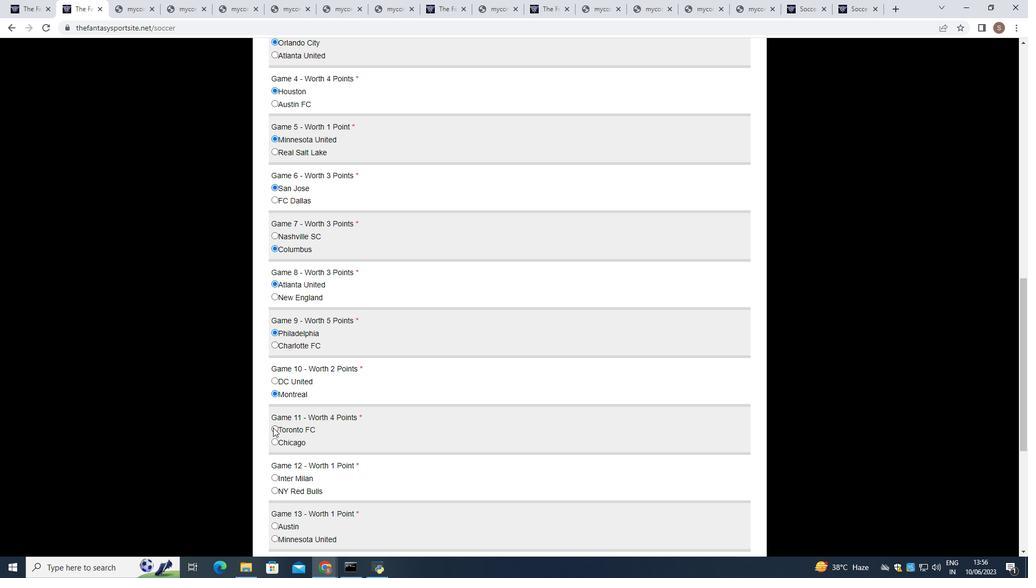
Action: Mouse pressed left at (273, 428)
Screenshot: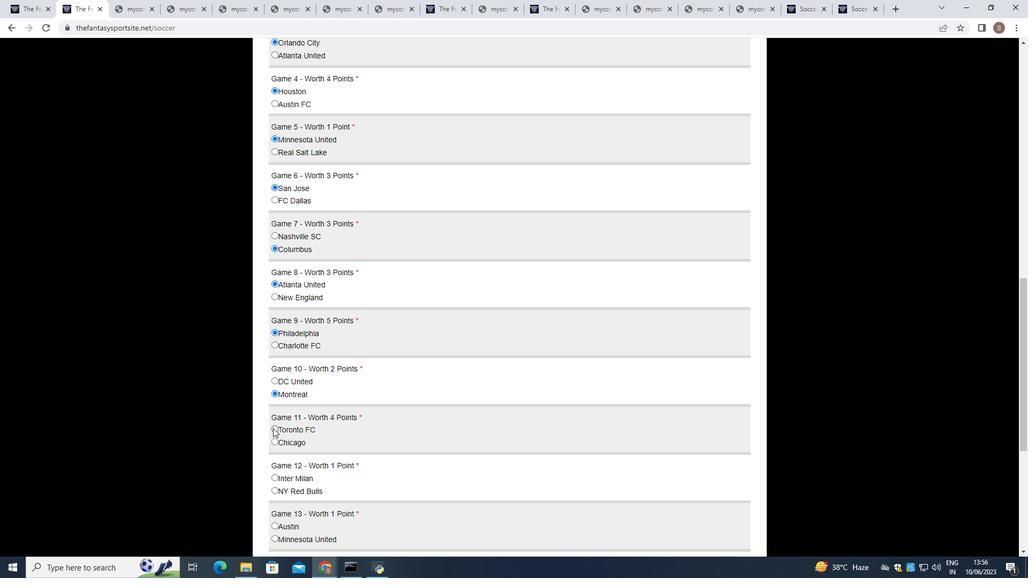 
Action: Mouse moved to (273, 475)
Screenshot: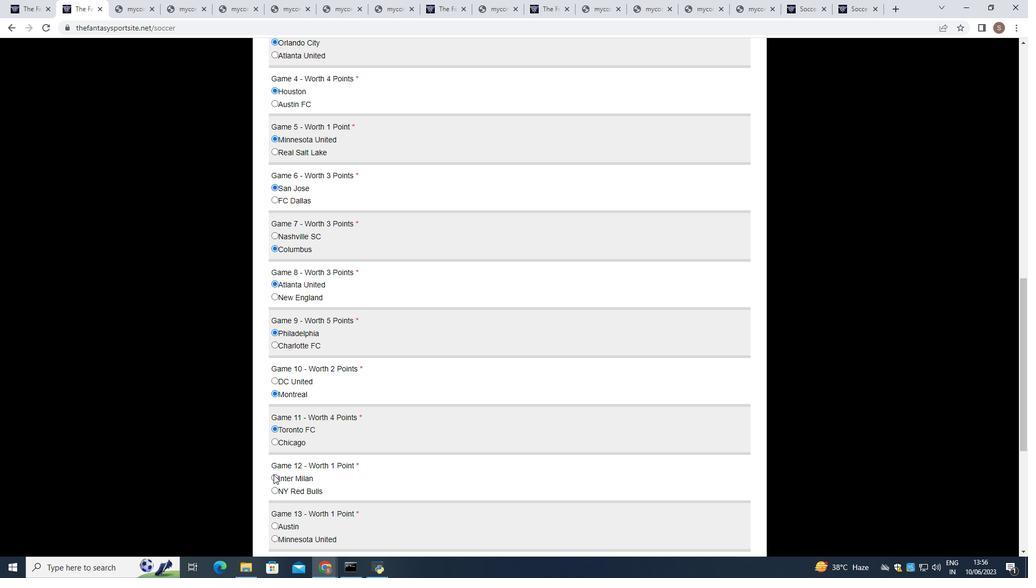 
Action: Mouse pressed left at (273, 475)
Screenshot: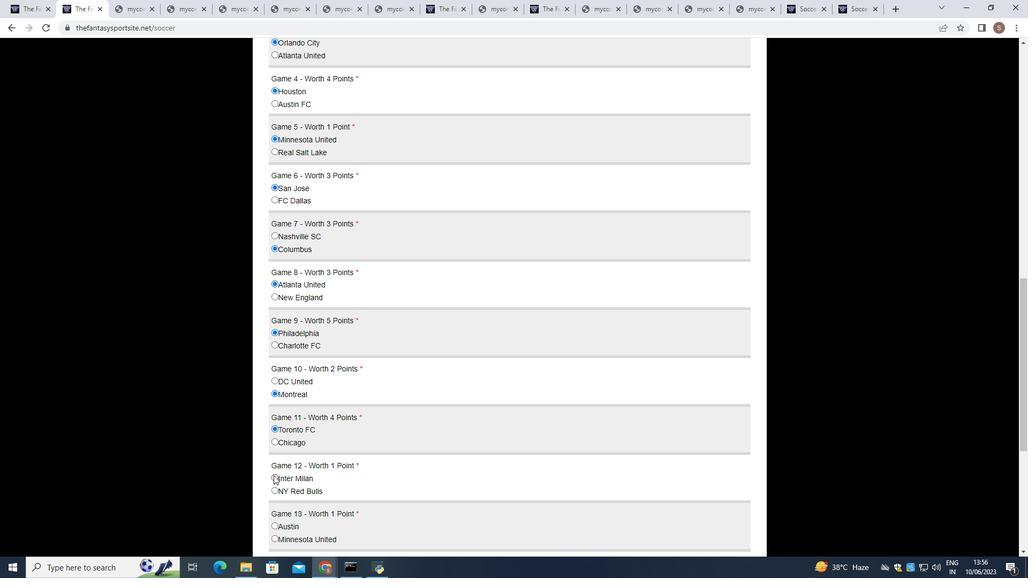 
Action: Mouse scrolled (273, 475) with delta (0, 0)
Screenshot: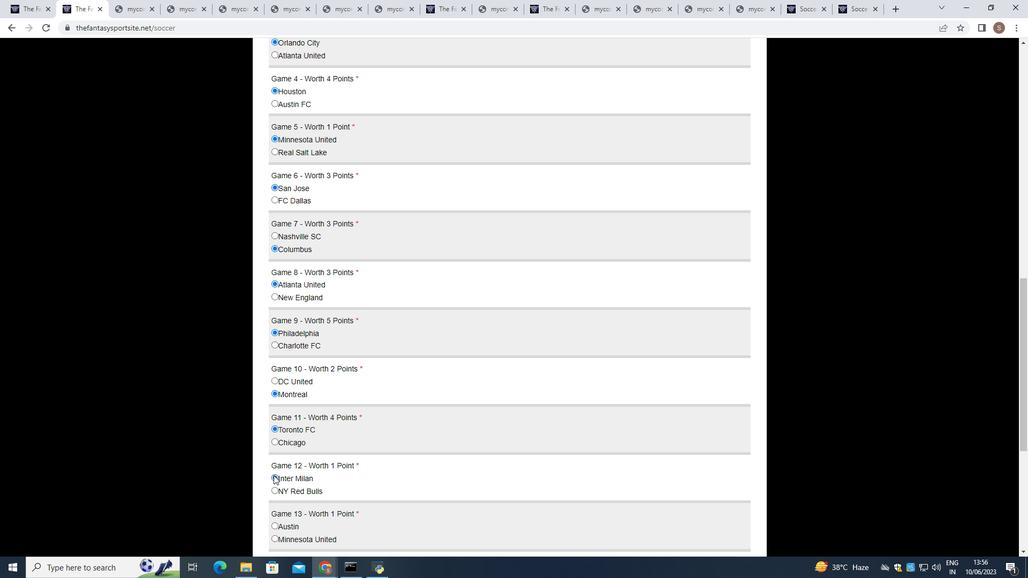 
Action: Mouse scrolled (273, 475) with delta (0, 0)
Screenshot: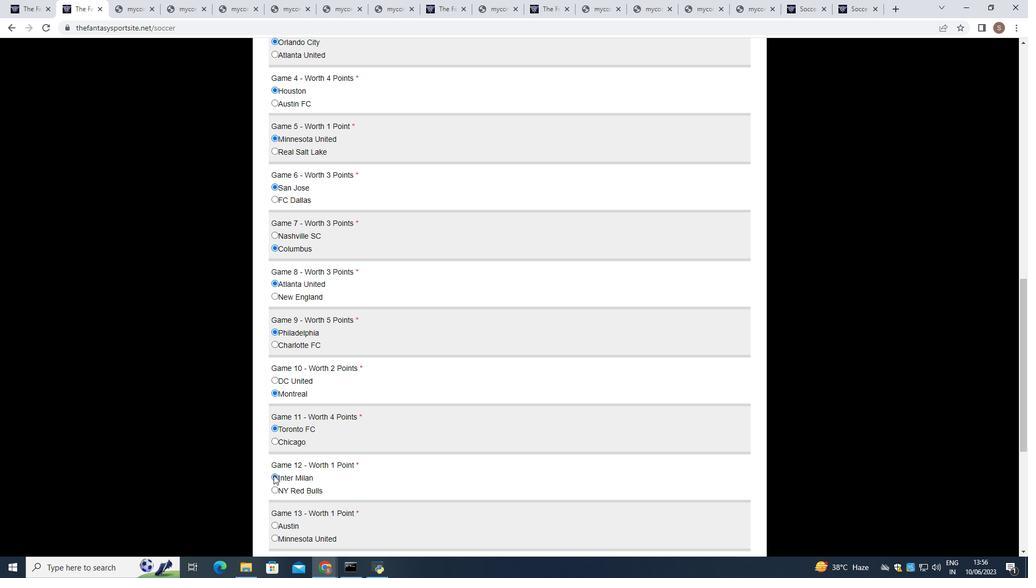 
Action: Mouse scrolled (273, 475) with delta (0, 0)
Screenshot: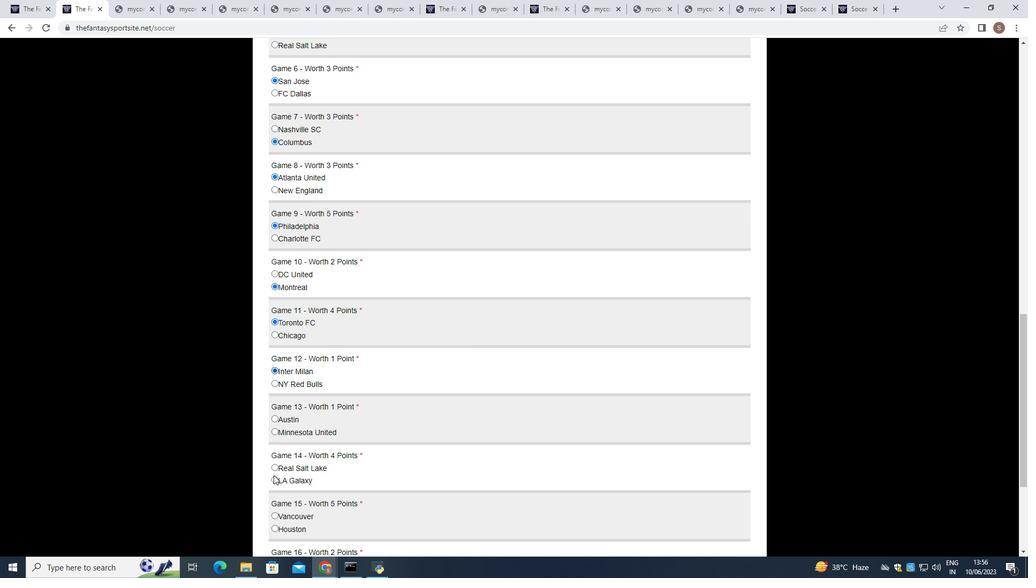 
Action: Mouse moved to (276, 364)
Screenshot: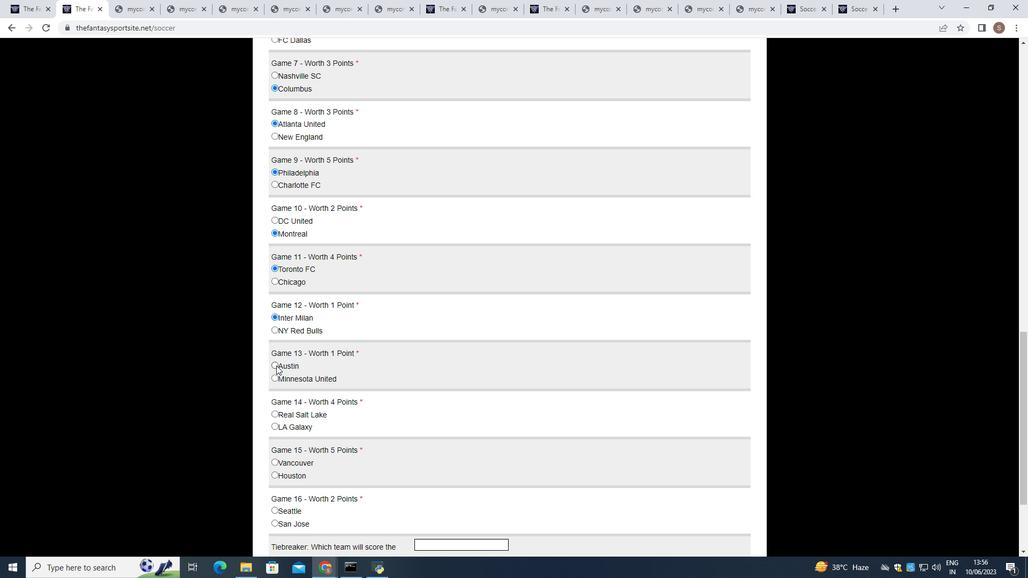 
Action: Mouse pressed left at (276, 364)
Screenshot: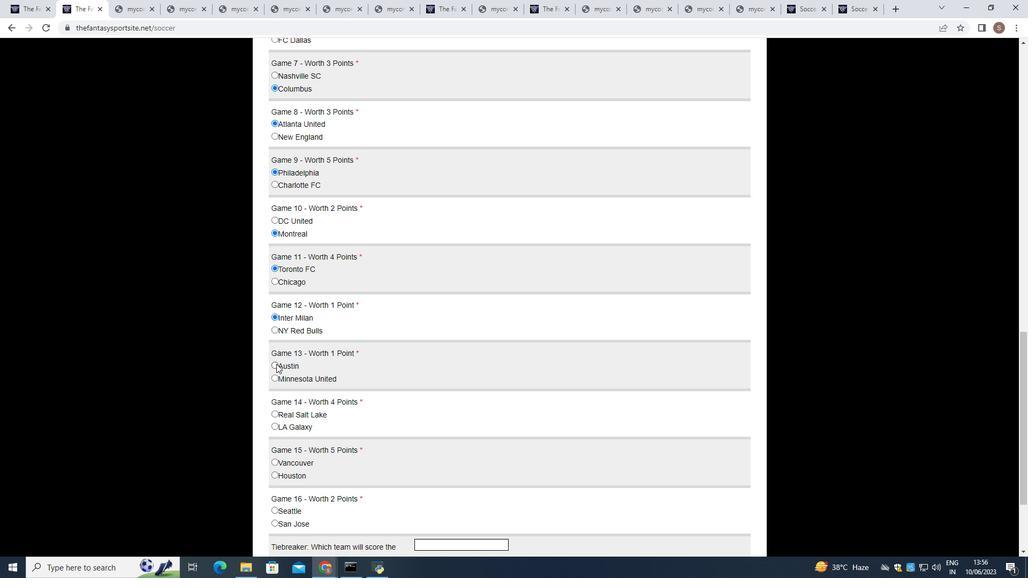 
Action: Mouse moved to (273, 424)
Screenshot: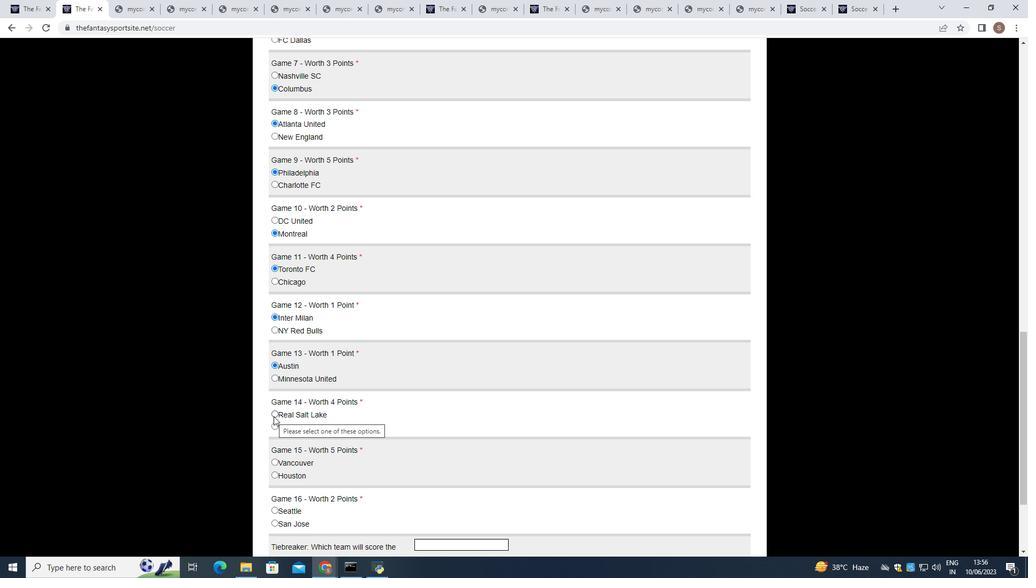 
Action: Mouse pressed left at (273, 424)
Screenshot: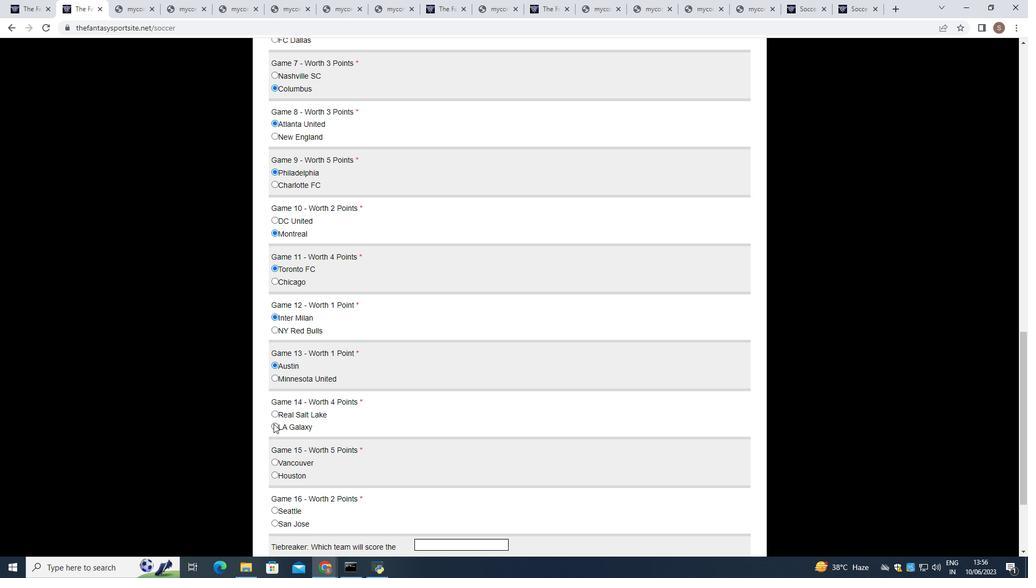 
Action: Mouse moved to (275, 460)
Screenshot: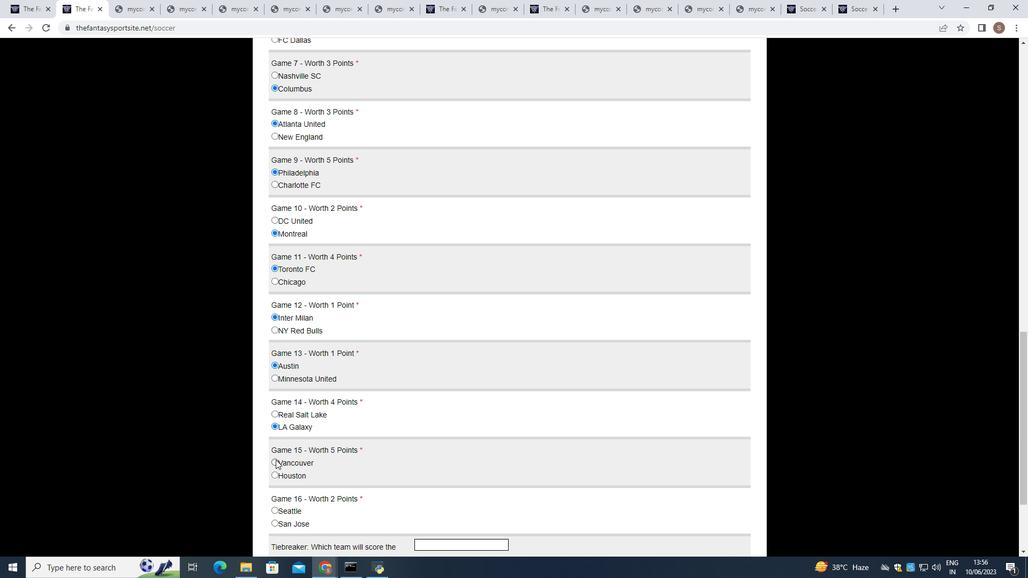 
Action: Mouse pressed left at (275, 460)
Screenshot: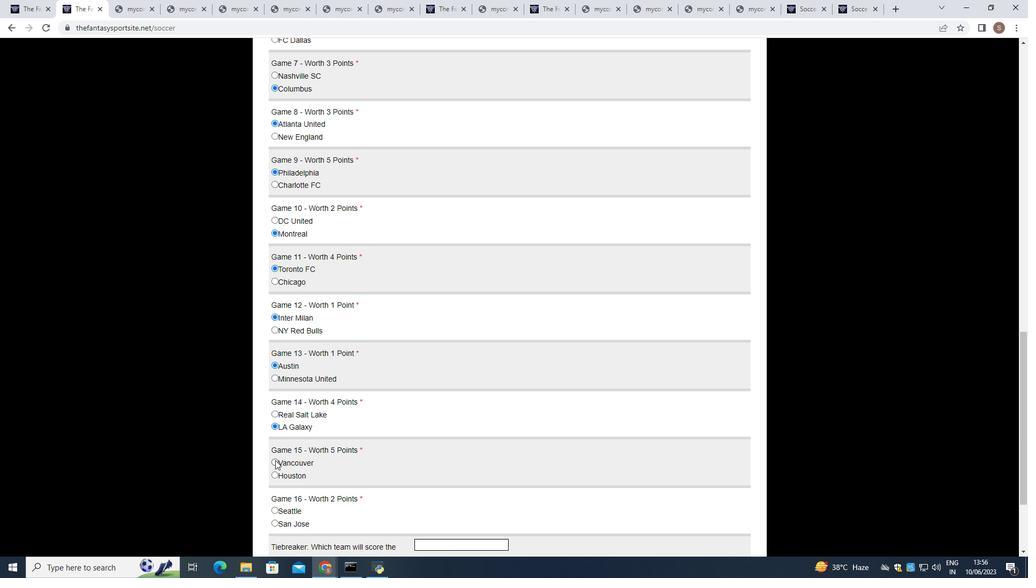 
Action: Mouse moved to (274, 510)
Screenshot: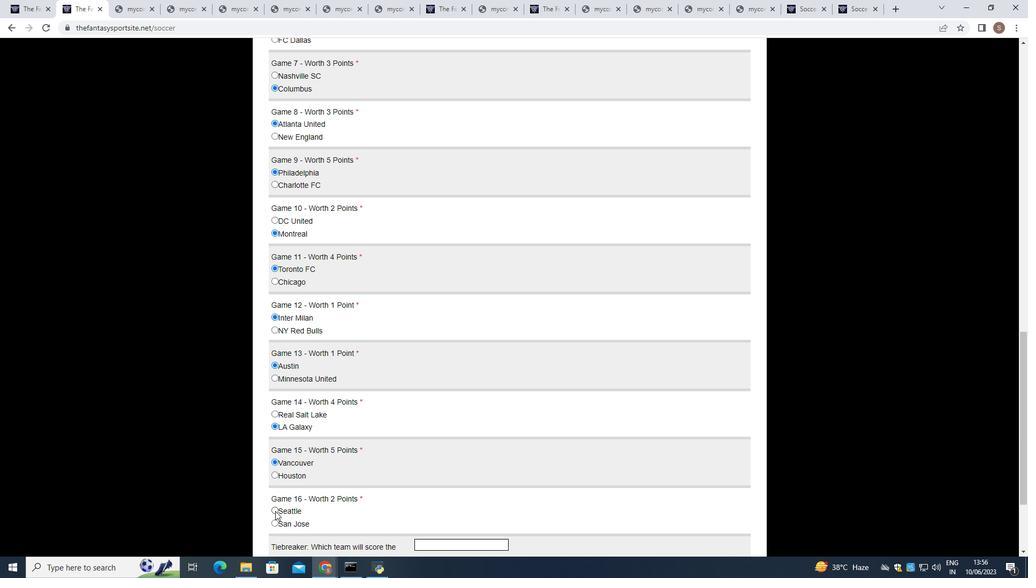
Action: Mouse pressed left at (274, 510)
Screenshot: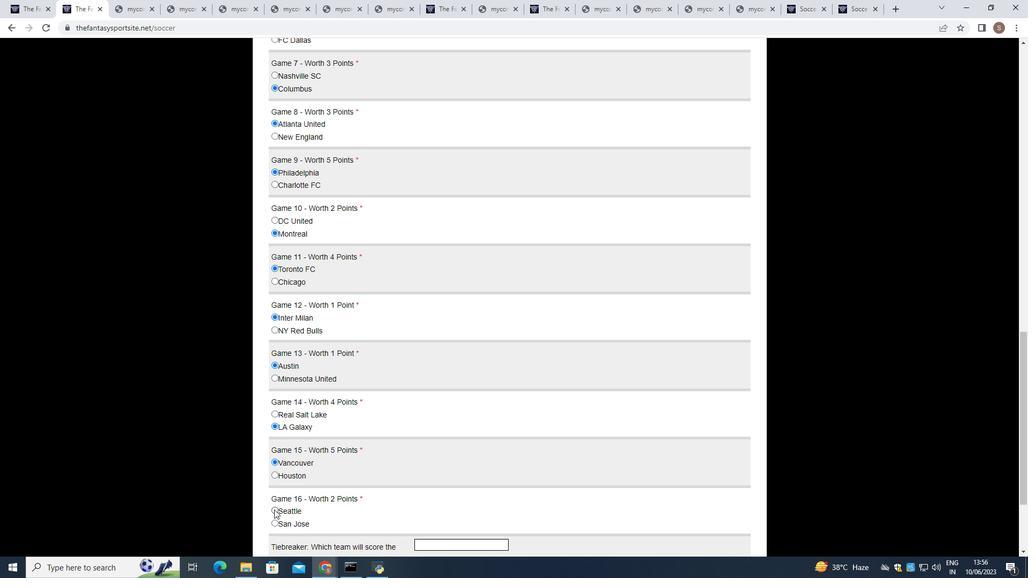 
Action: Mouse scrolled (274, 509) with delta (0, 0)
Screenshot: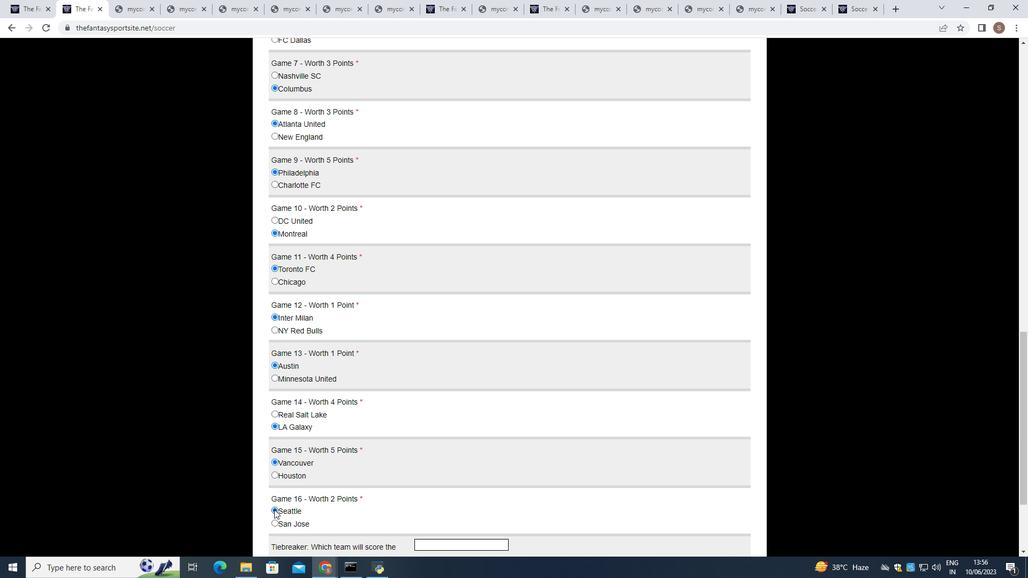 
Action: Mouse scrolled (274, 509) with delta (0, 0)
Screenshot: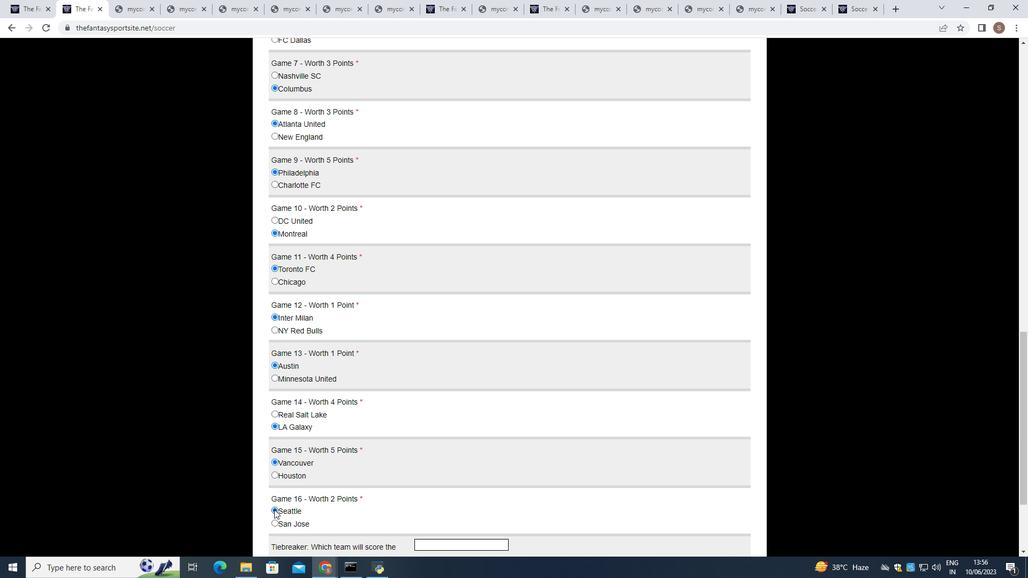 
Action: Mouse scrolled (274, 509) with delta (0, 0)
Screenshot: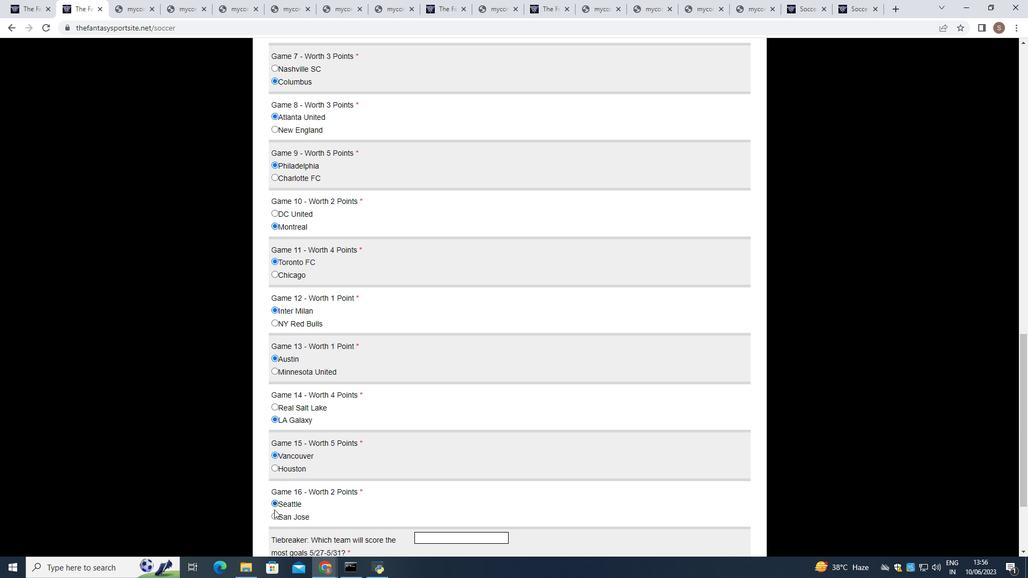 
Action: Mouse scrolled (274, 509) with delta (0, 0)
Screenshot: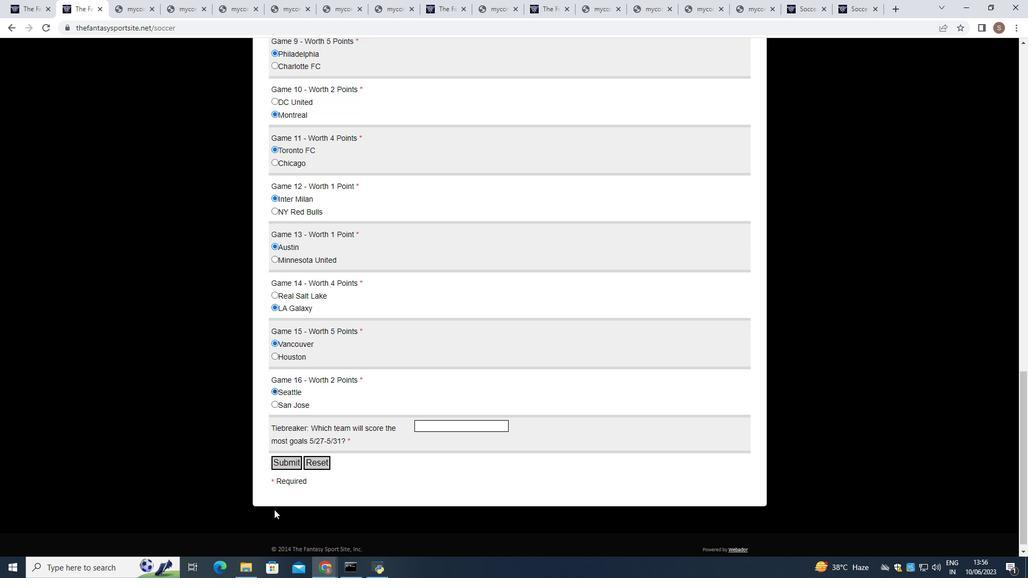 
Action: Mouse moved to (431, 414)
Screenshot: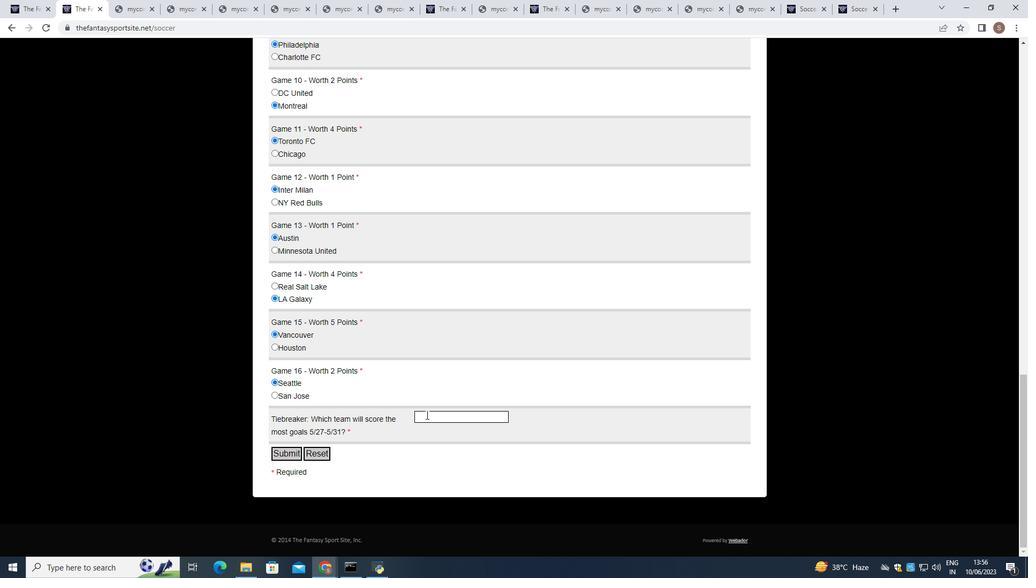 
Action: Mouse pressed left at (431, 414)
Screenshot: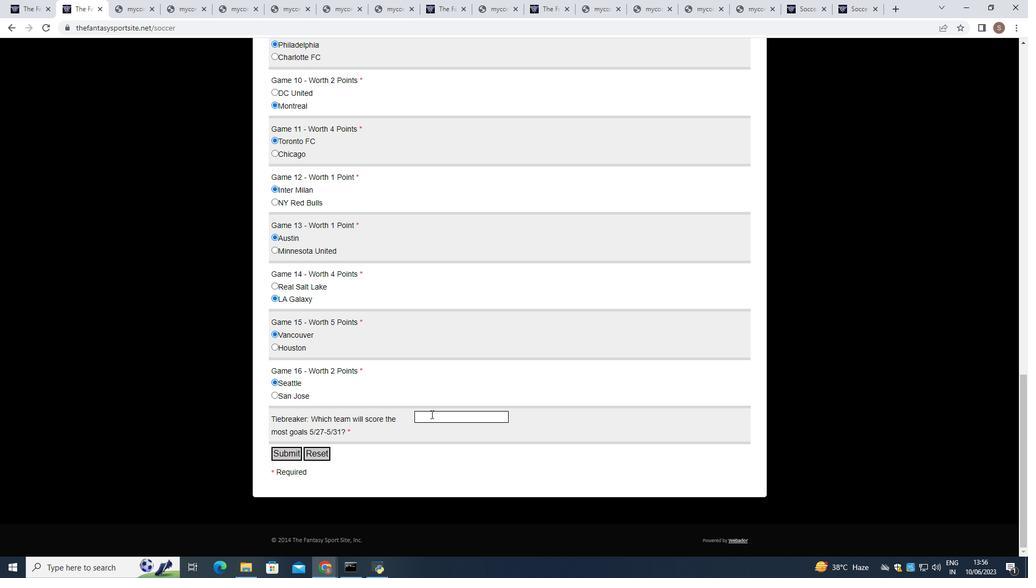 
Action: Key pressed <Key.shift>Nashville
Screenshot: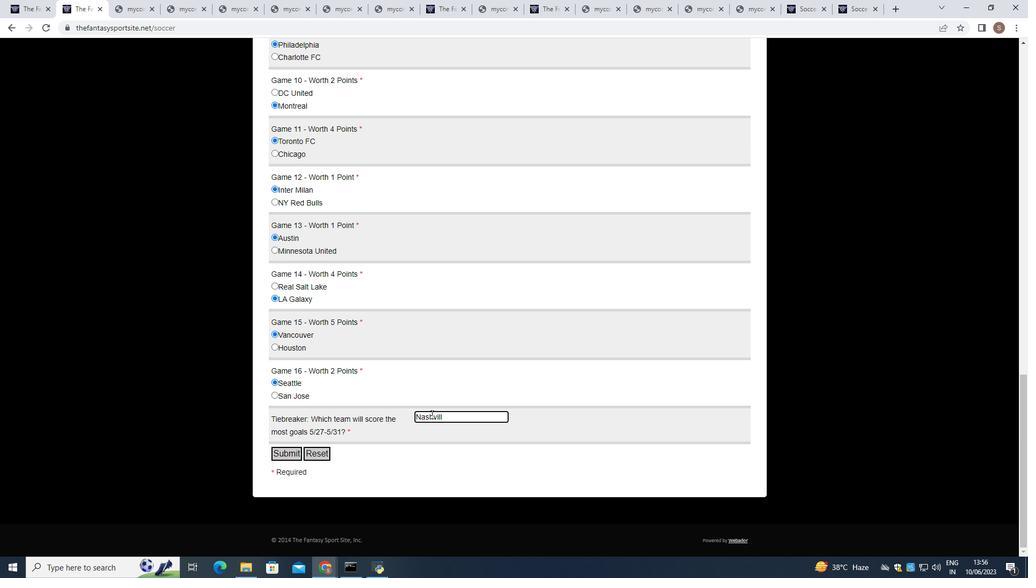 
Action: Mouse moved to (294, 454)
Screenshot: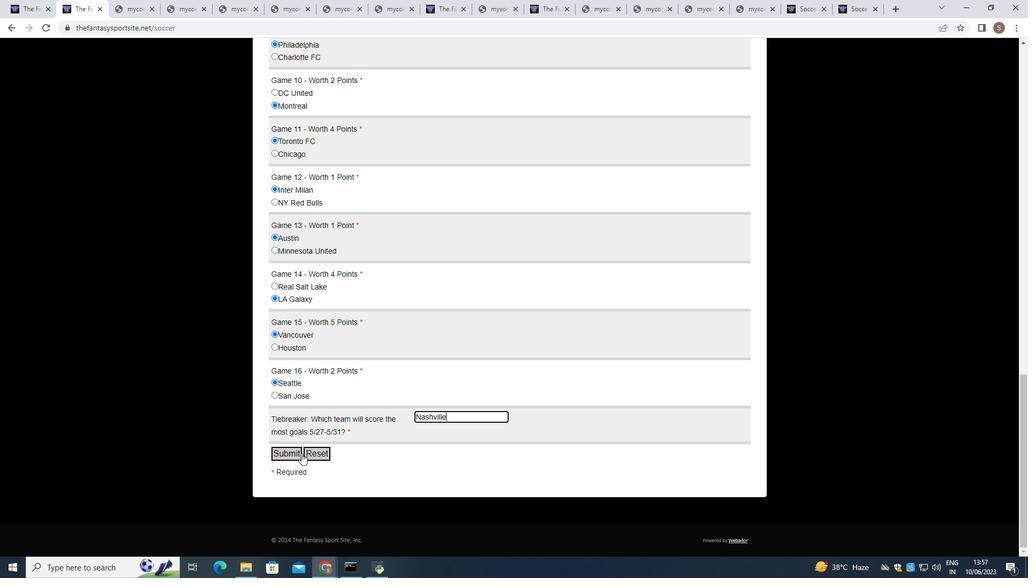 
Action: Mouse pressed left at (294, 454)
Screenshot: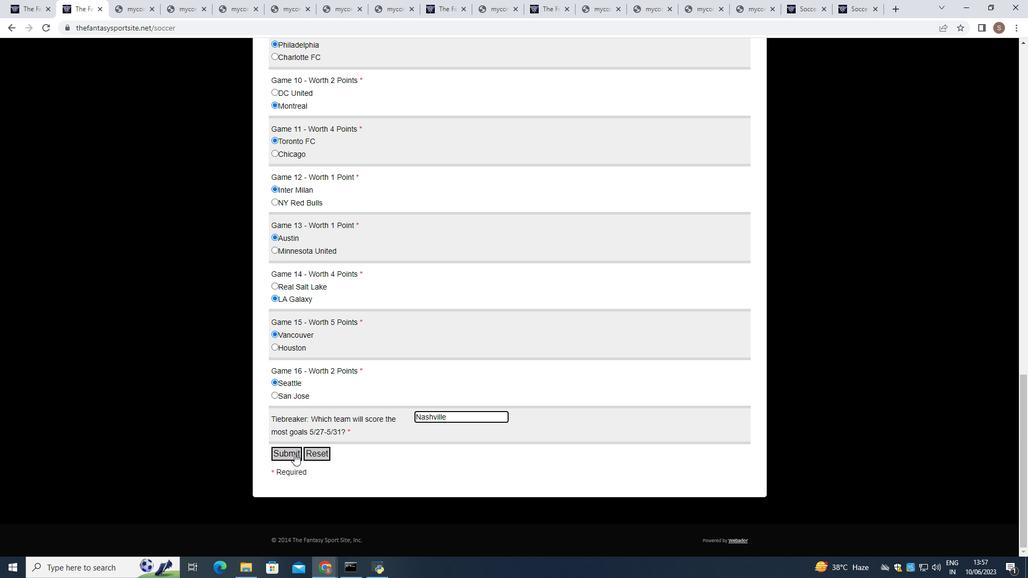 
